 Task: Create a due date automation trigger when advanced on, on the tuesday of the week before a card is due add fields with custom field "Resume" set to a number lower than 1 and lower than 10 at 11:00 AM.
Action: Mouse moved to (1323, 100)
Screenshot: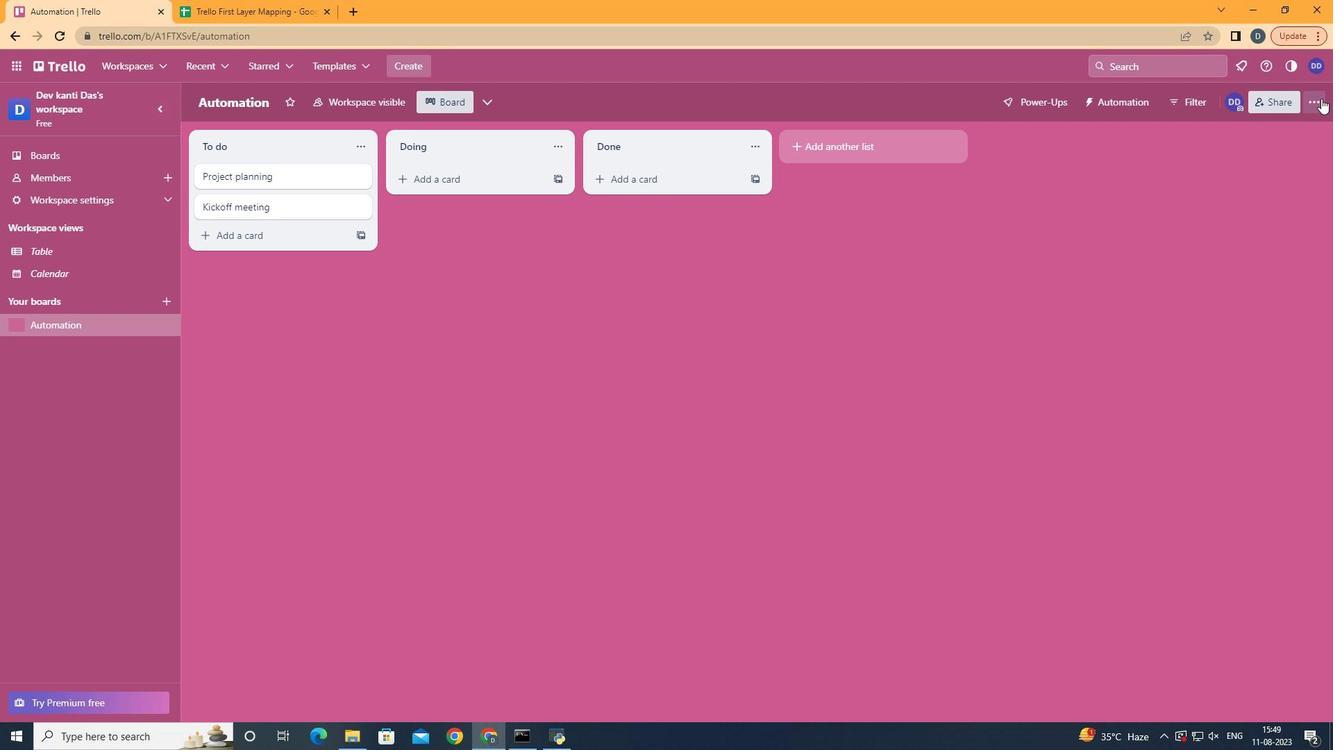 
Action: Mouse pressed left at (1323, 100)
Screenshot: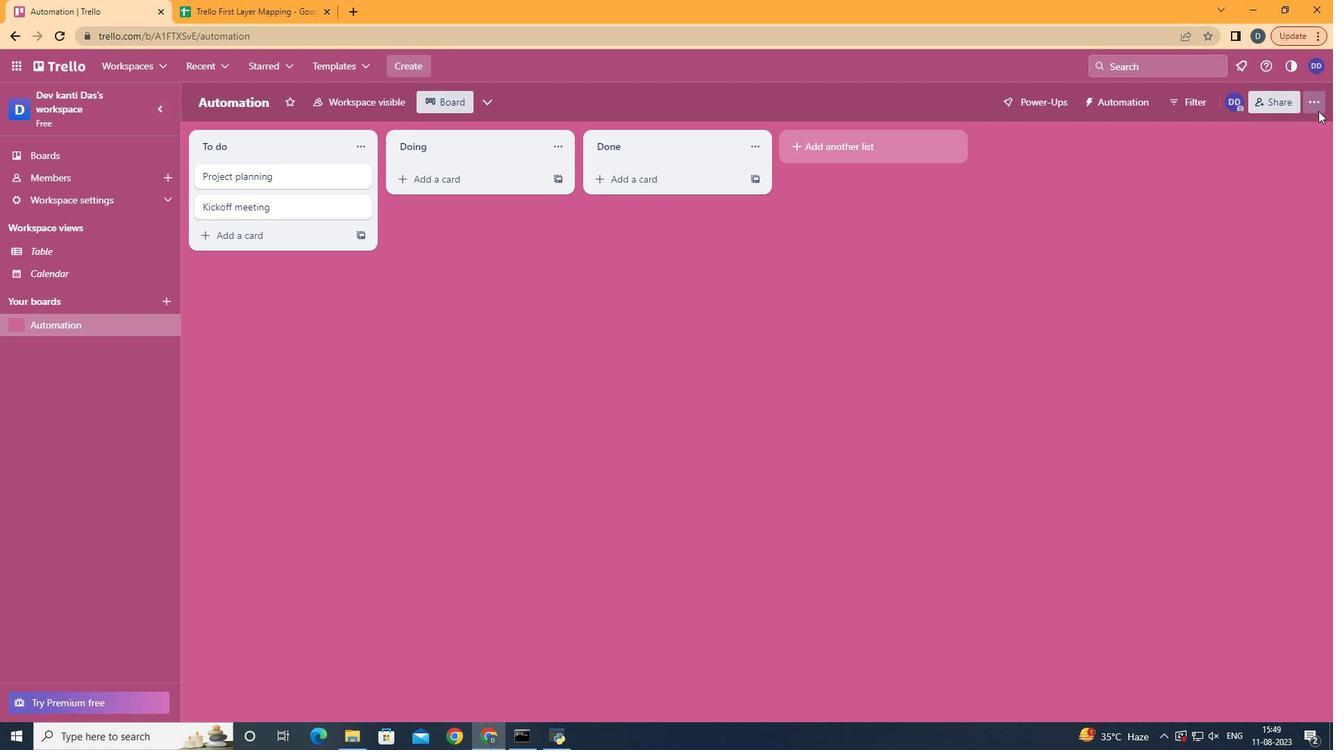 
Action: Mouse moved to (1235, 295)
Screenshot: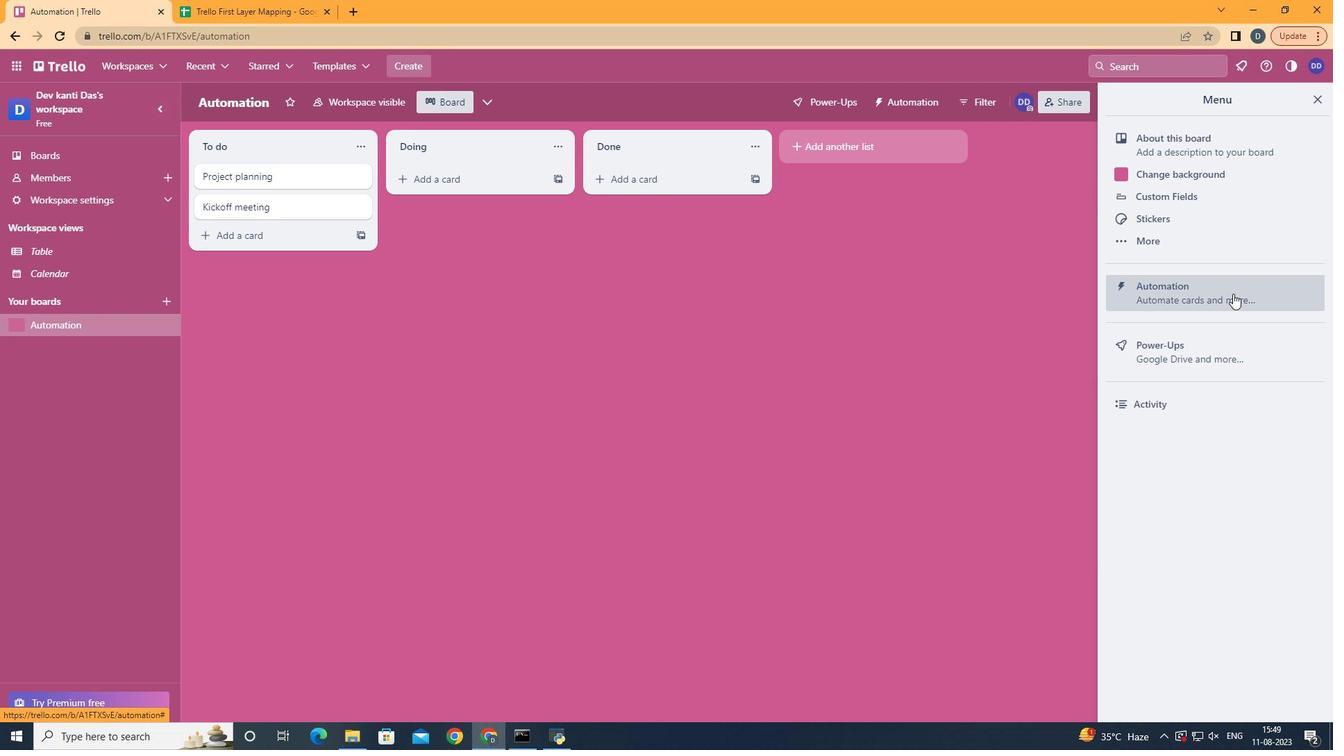 
Action: Mouse pressed left at (1235, 295)
Screenshot: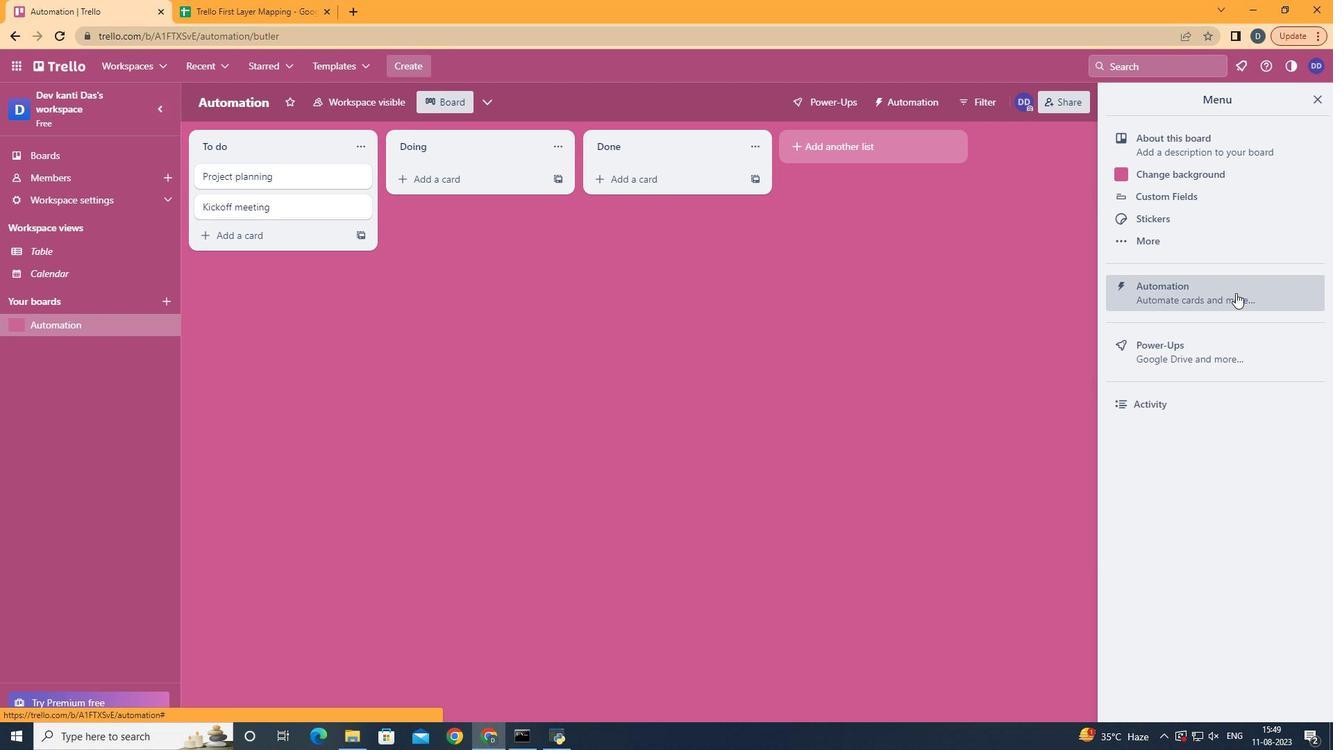 
Action: Mouse moved to (259, 293)
Screenshot: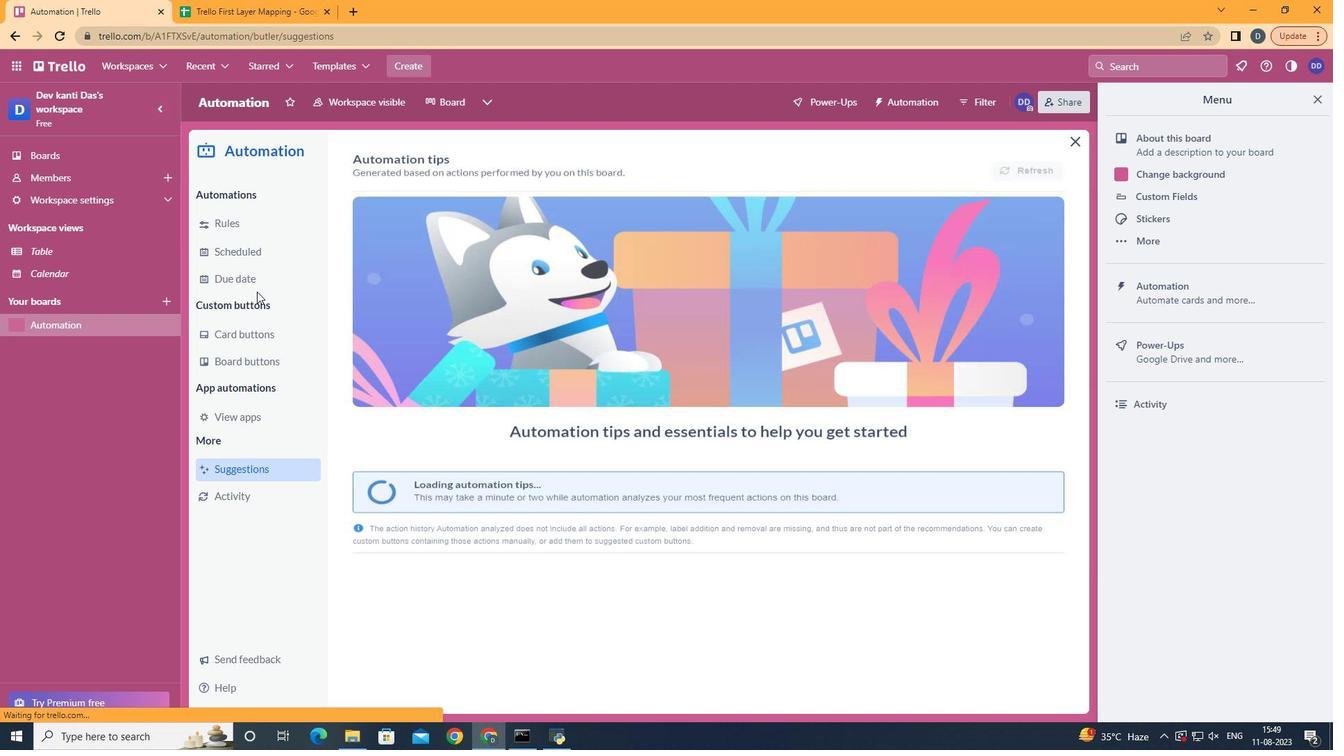 
Action: Mouse pressed left at (259, 293)
Screenshot: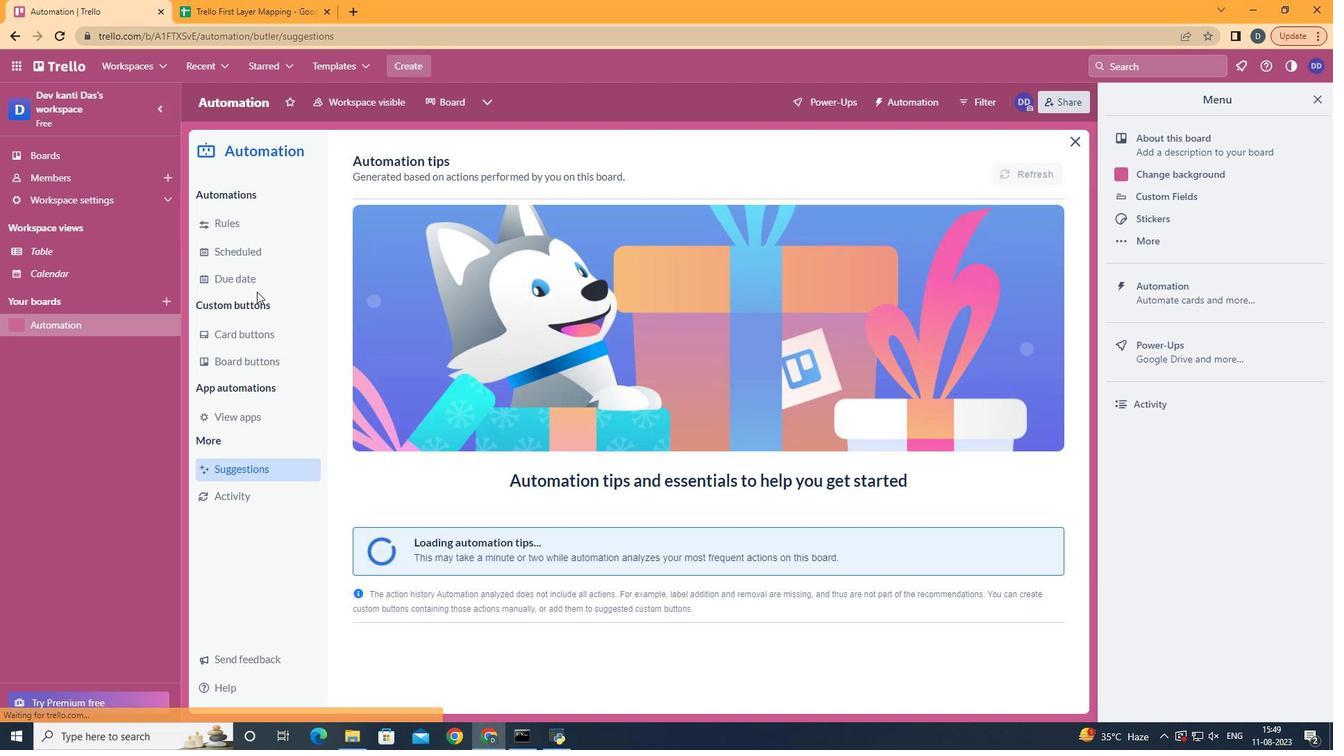 
Action: Mouse moved to (258, 289)
Screenshot: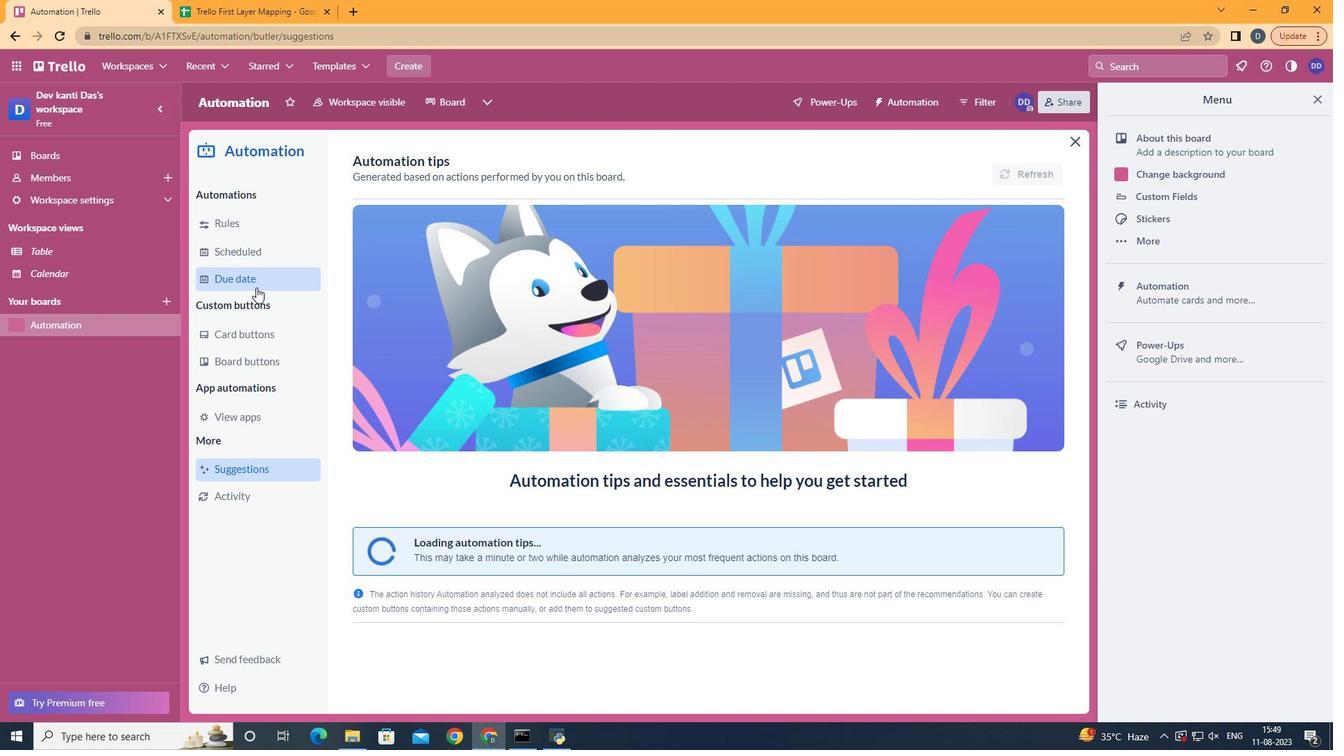 
Action: Mouse pressed left at (258, 289)
Screenshot: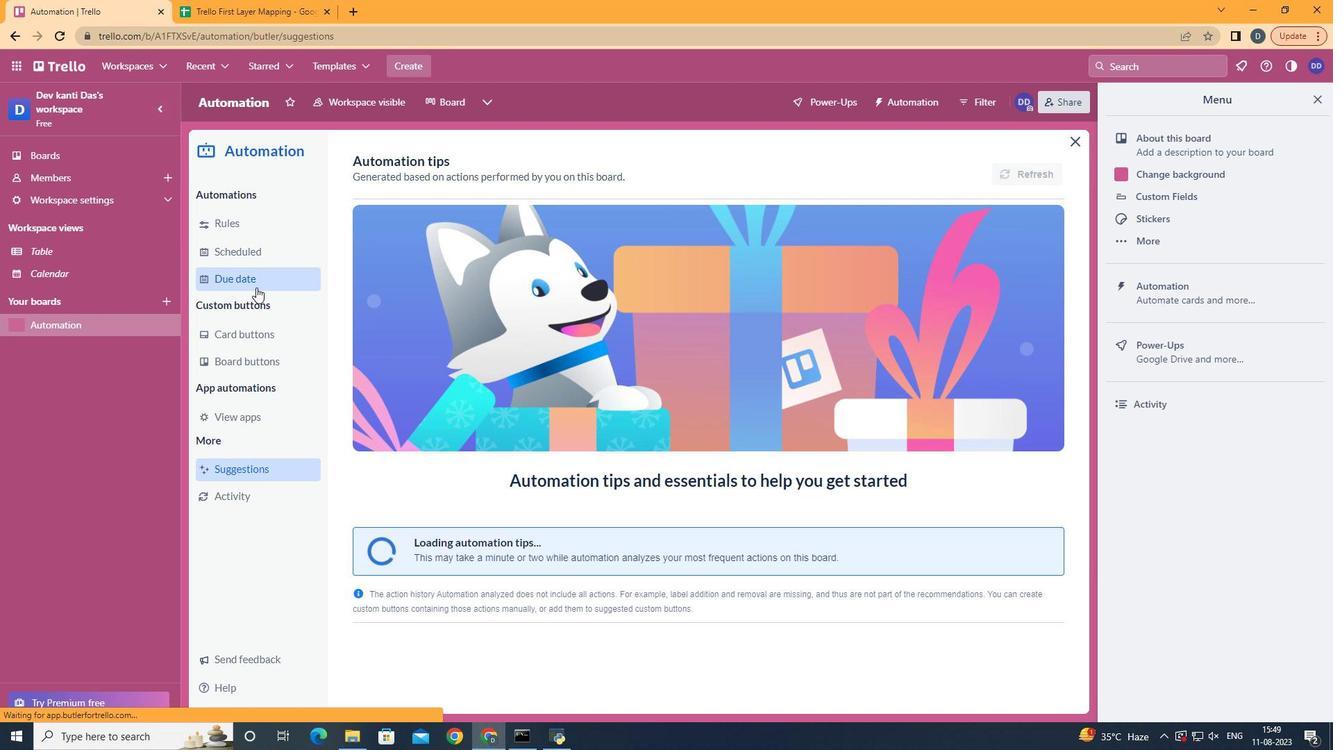 
Action: Mouse moved to (978, 165)
Screenshot: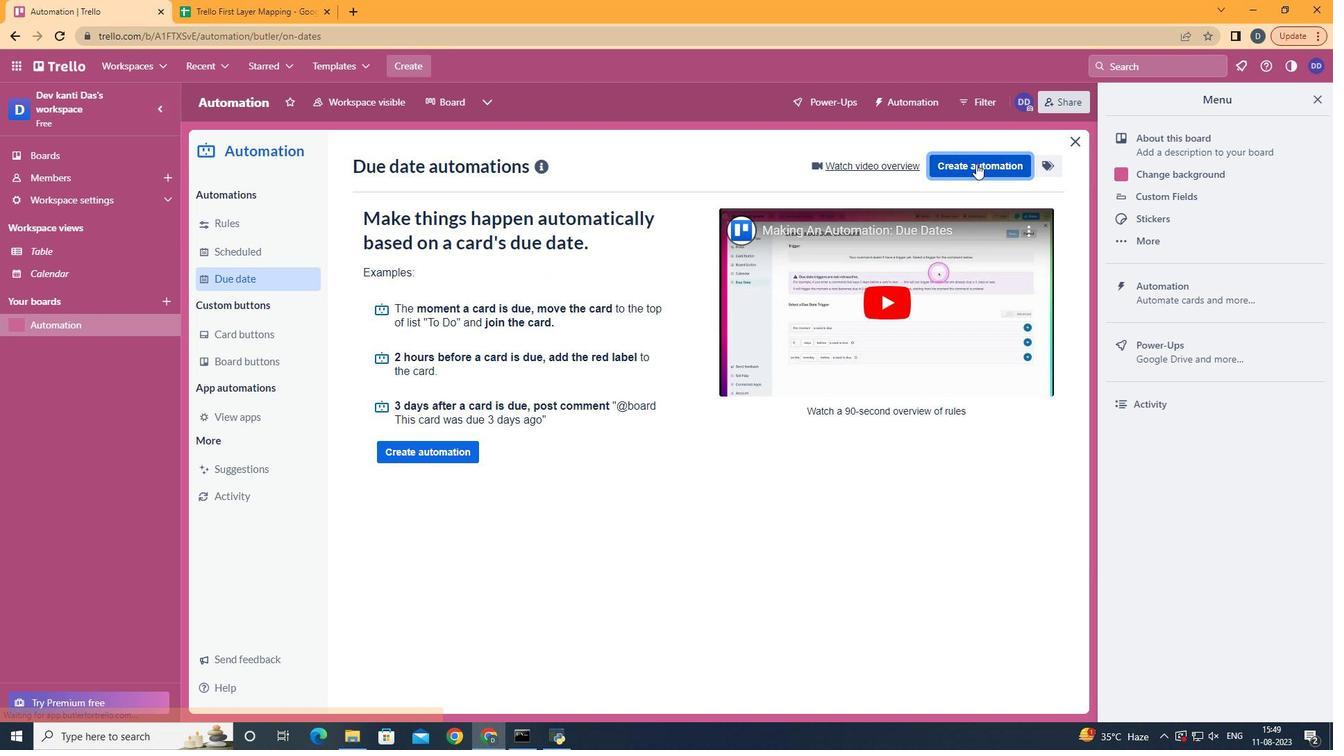 
Action: Mouse pressed left at (978, 165)
Screenshot: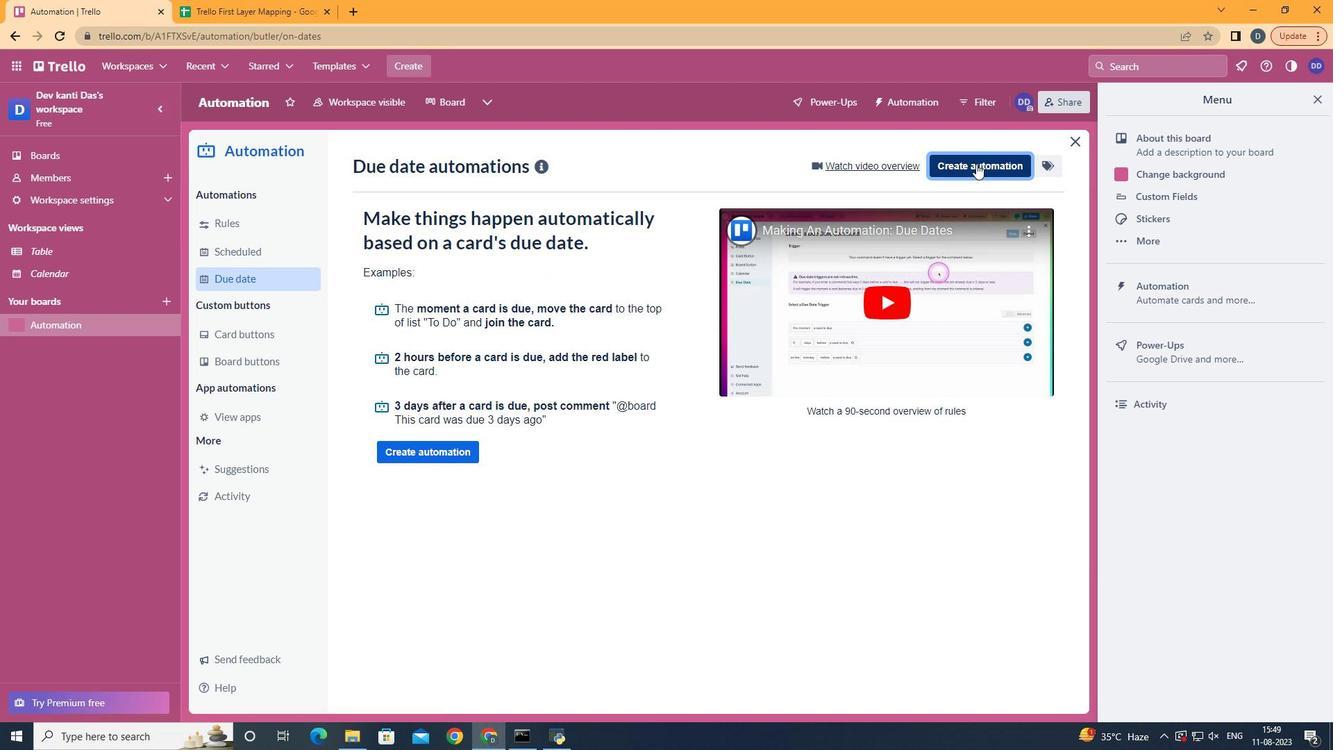 
Action: Mouse moved to (706, 295)
Screenshot: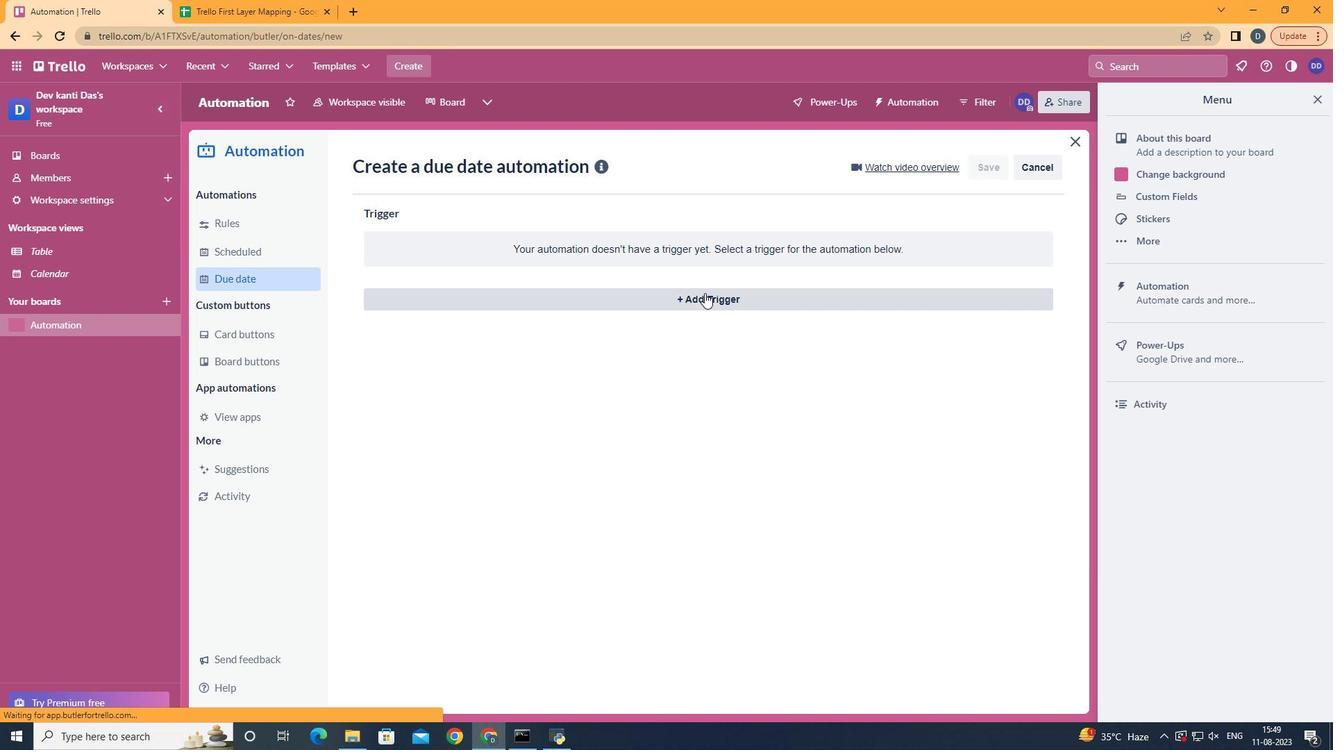 
Action: Mouse pressed left at (706, 295)
Screenshot: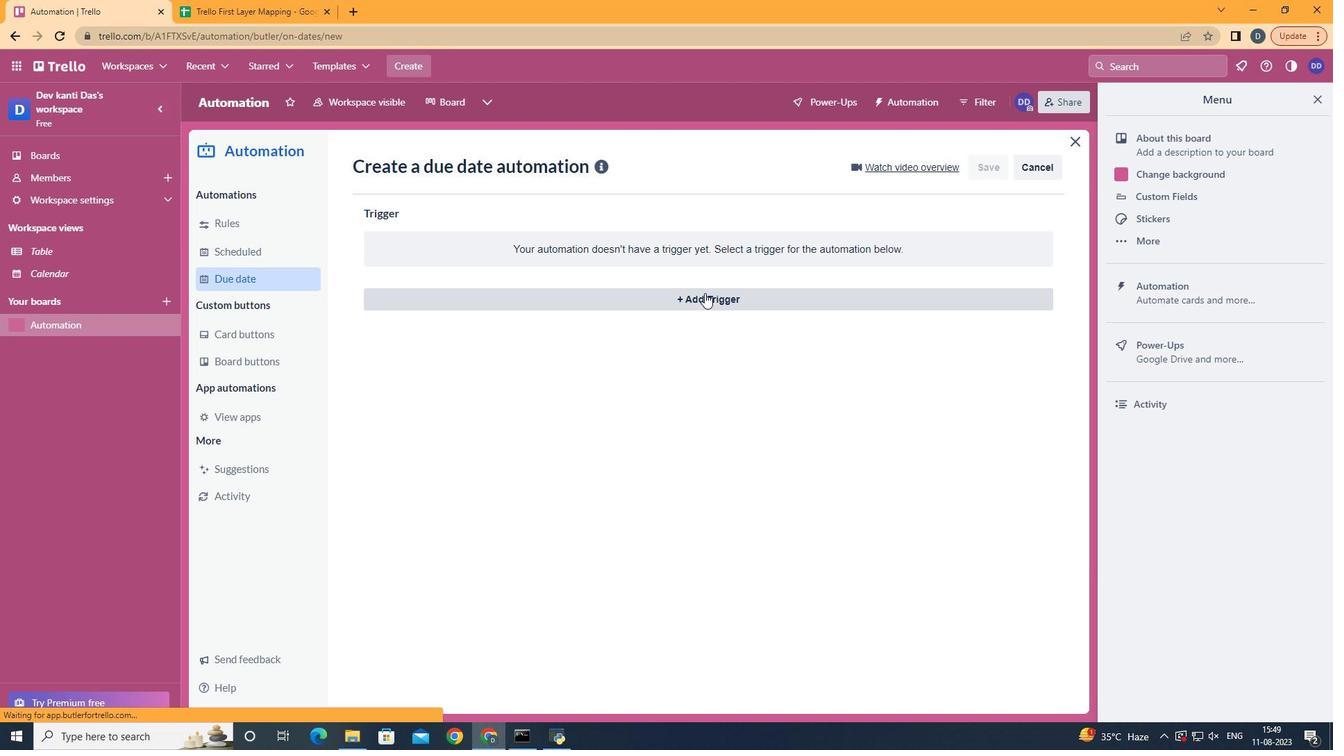 
Action: Mouse moved to (473, 389)
Screenshot: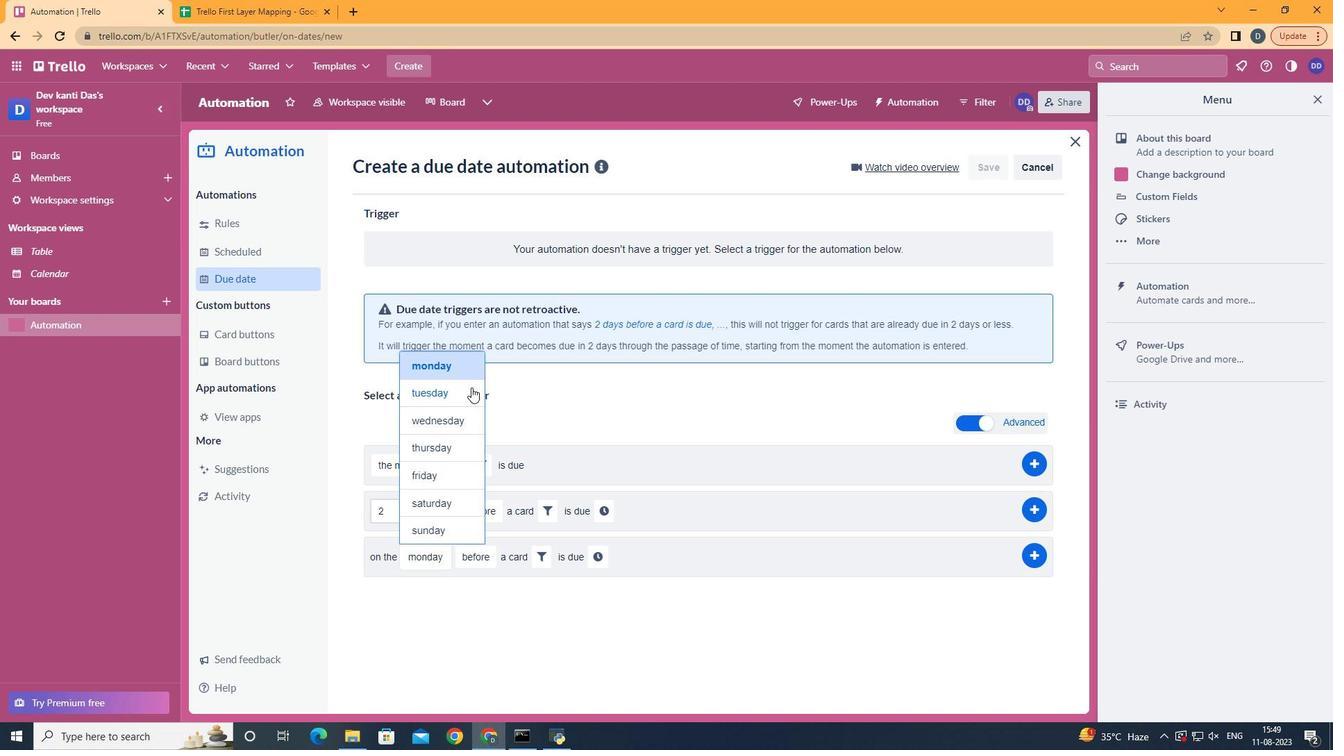 
Action: Mouse pressed left at (473, 389)
Screenshot: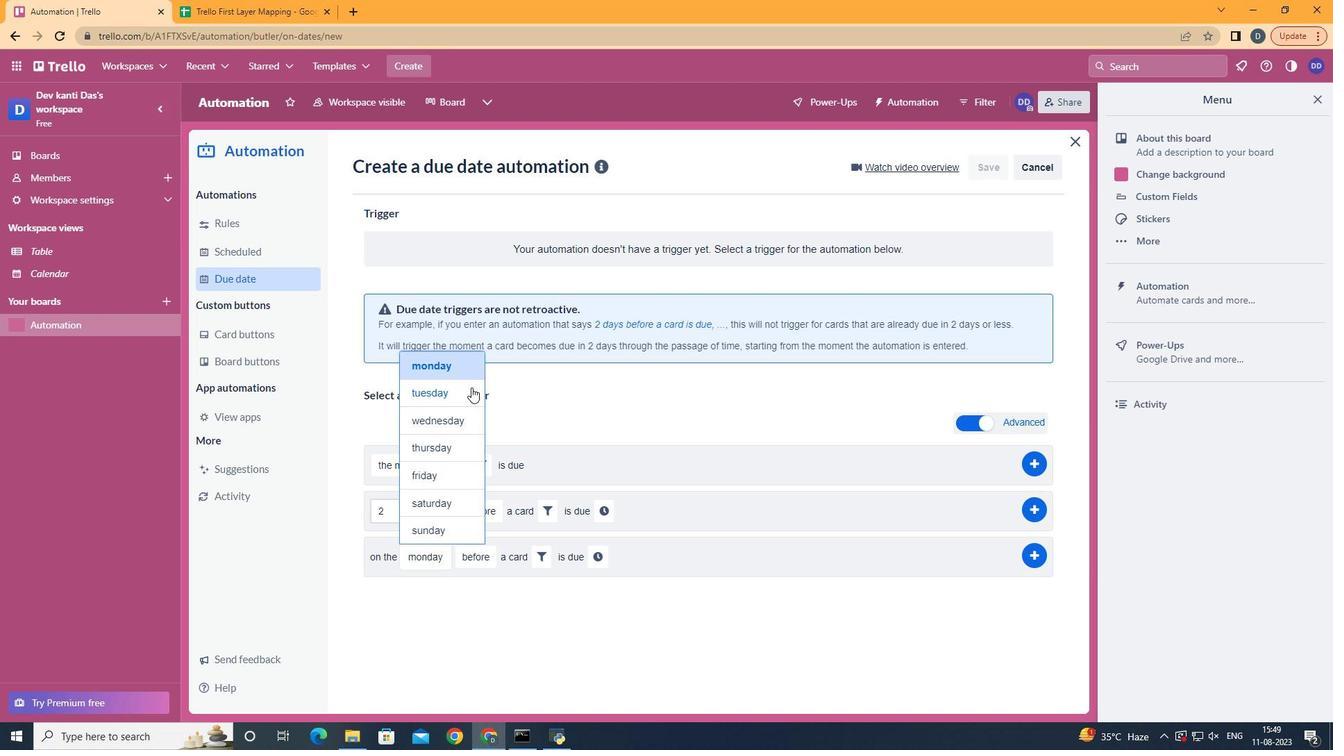 
Action: Mouse moved to (509, 666)
Screenshot: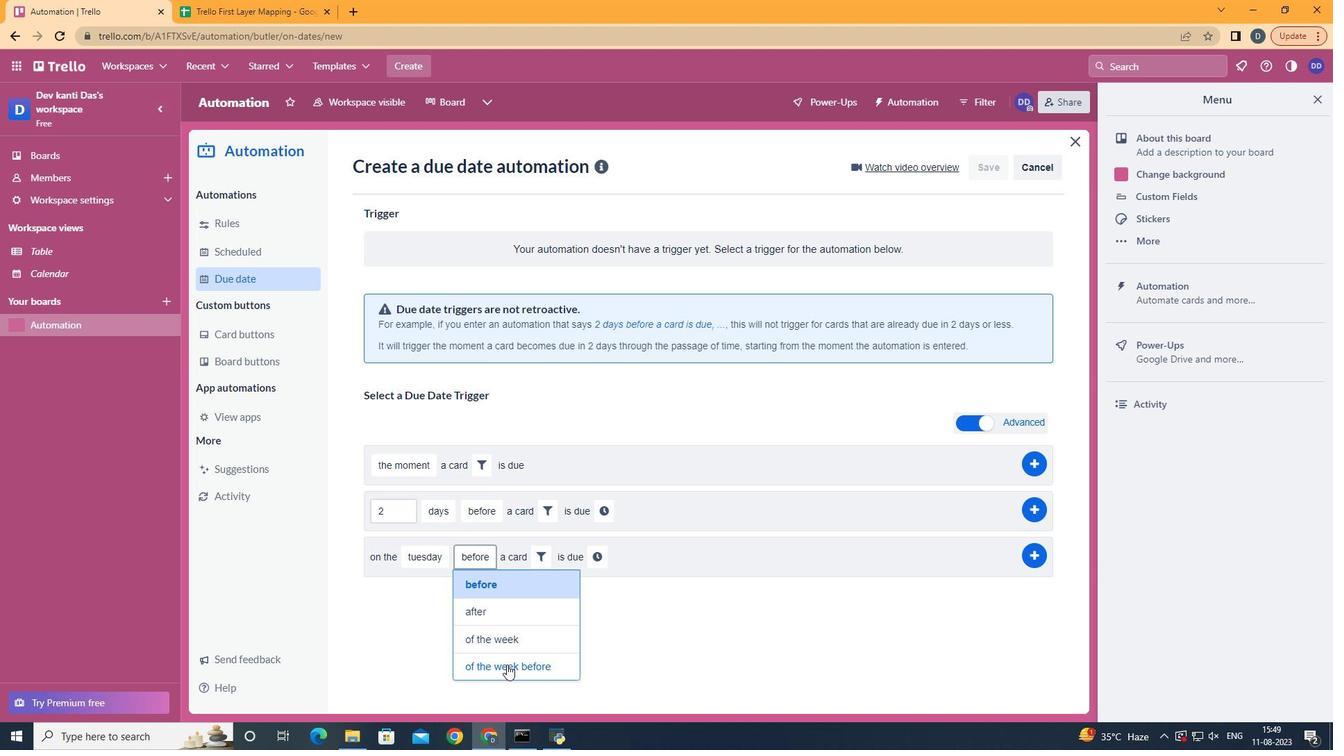 
Action: Mouse pressed left at (509, 666)
Screenshot: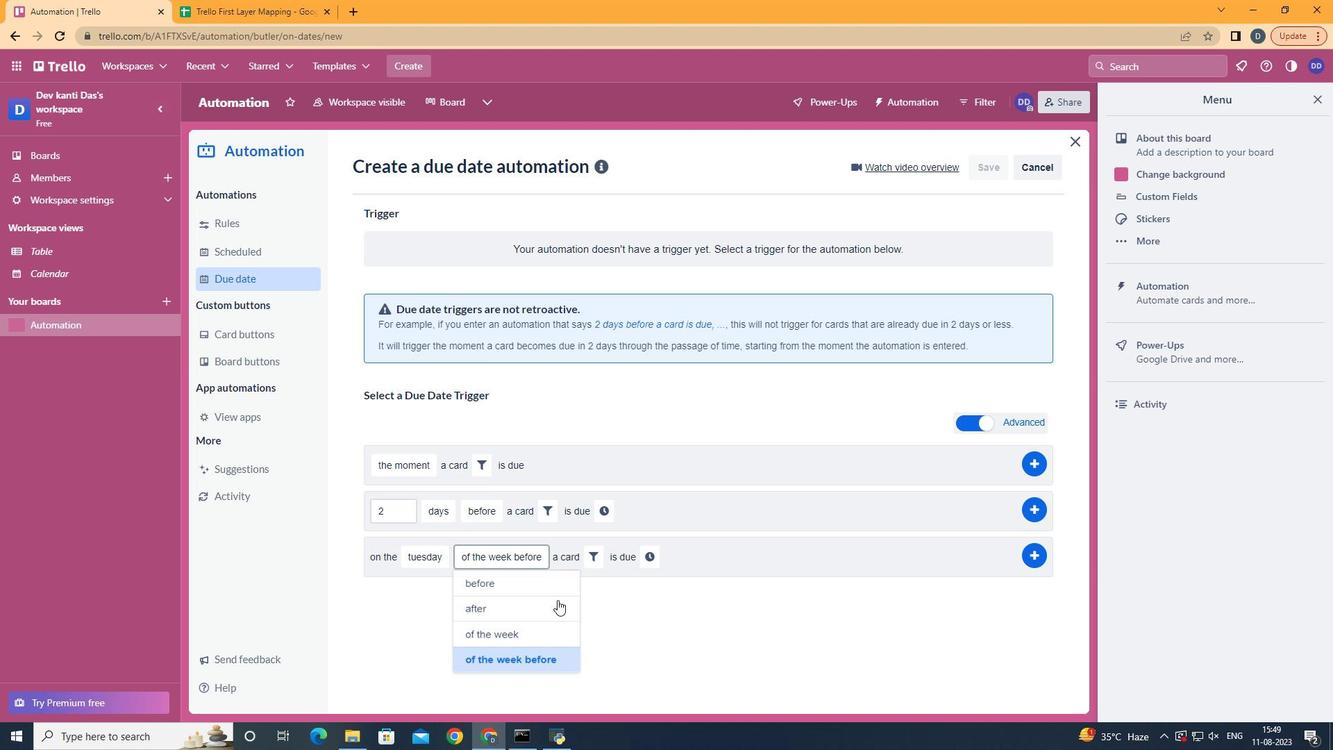 
Action: Mouse moved to (595, 556)
Screenshot: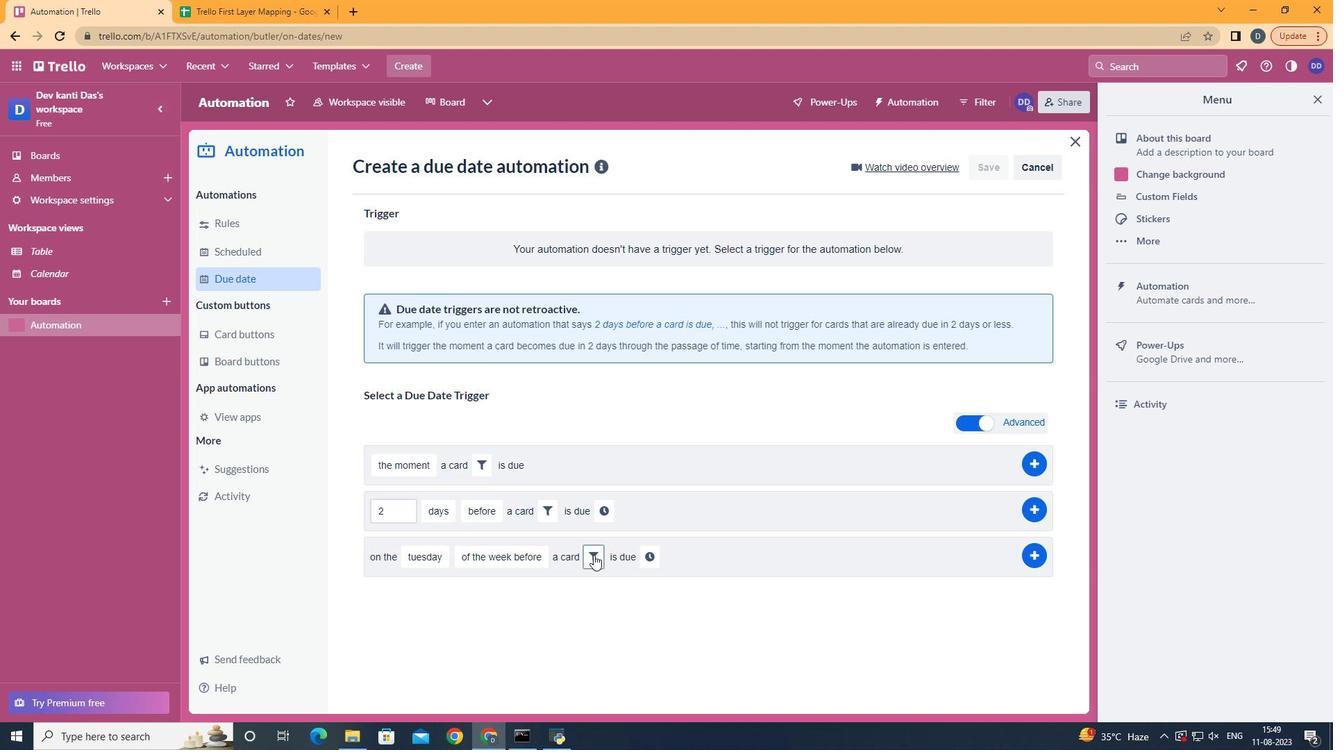 
Action: Mouse pressed left at (595, 556)
Screenshot: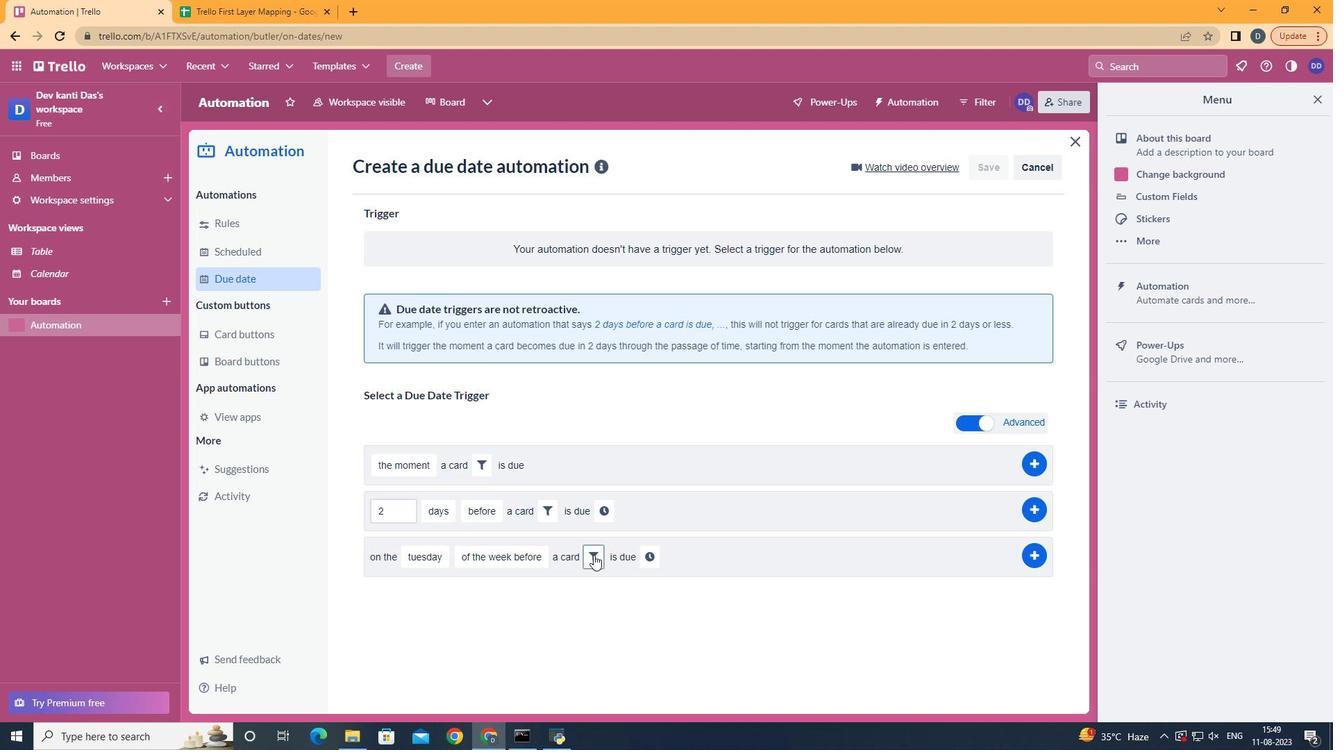 
Action: Mouse moved to (822, 613)
Screenshot: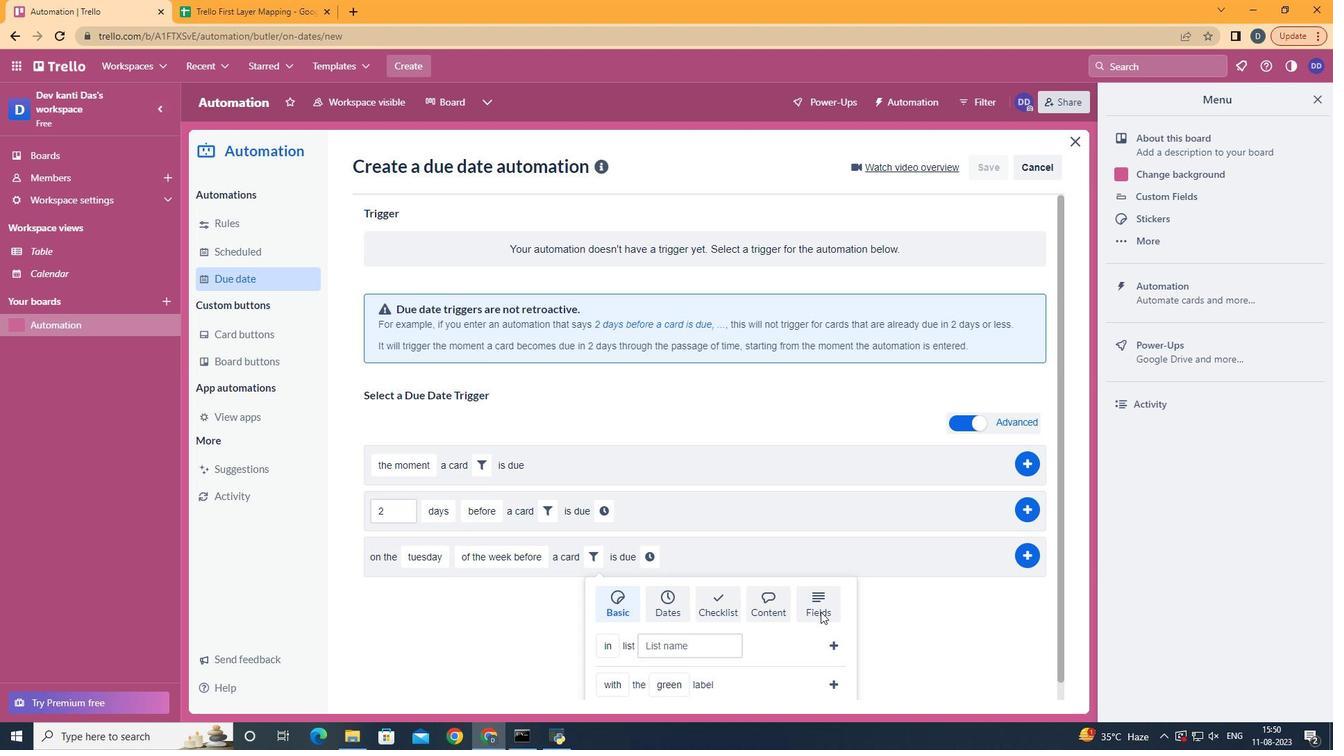 
Action: Mouse pressed left at (822, 613)
Screenshot: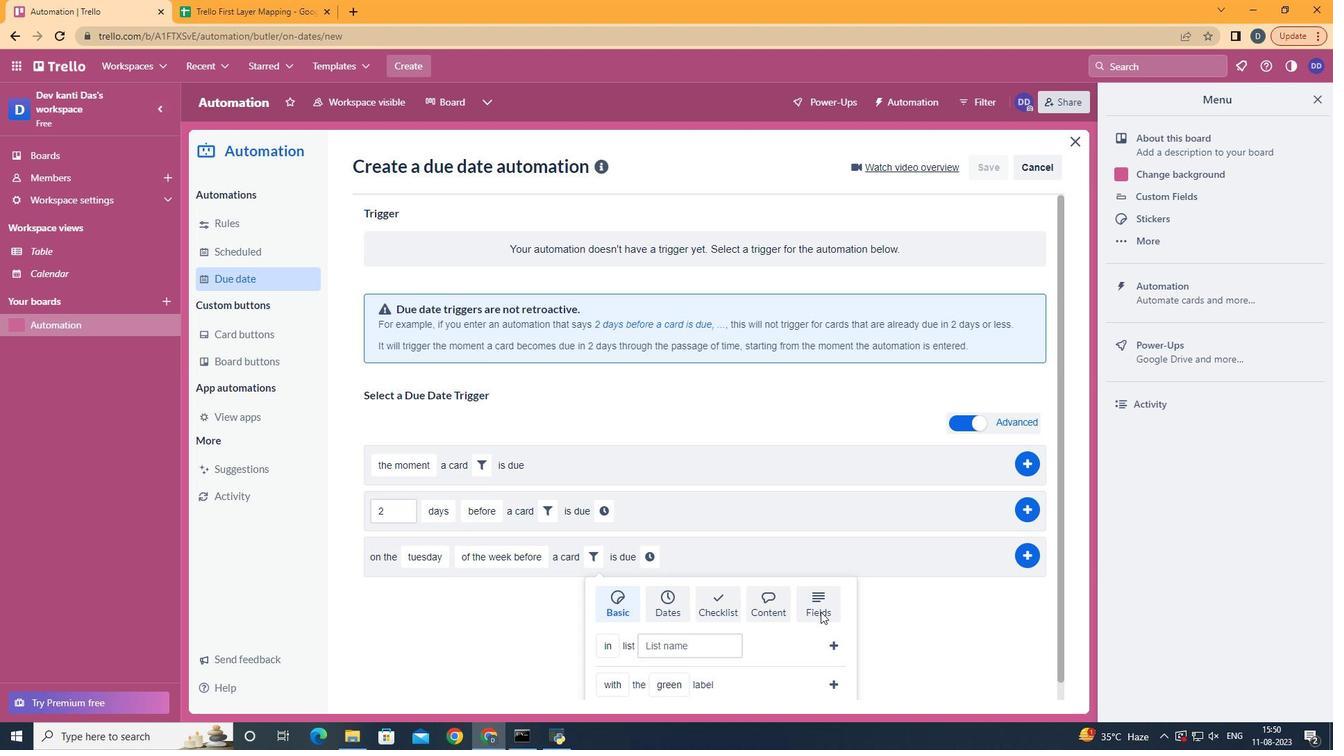 
Action: Mouse scrolled (822, 613) with delta (0, 0)
Screenshot: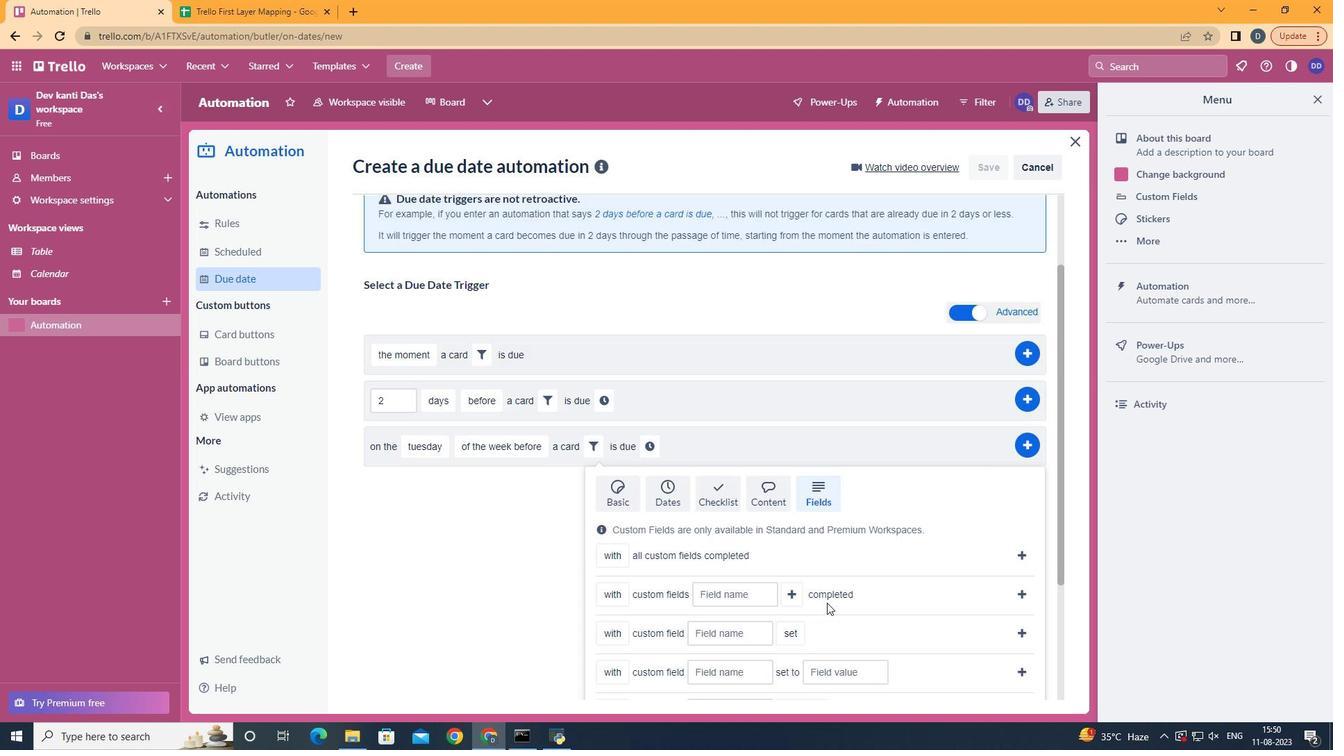 
Action: Mouse scrolled (822, 613) with delta (0, 0)
Screenshot: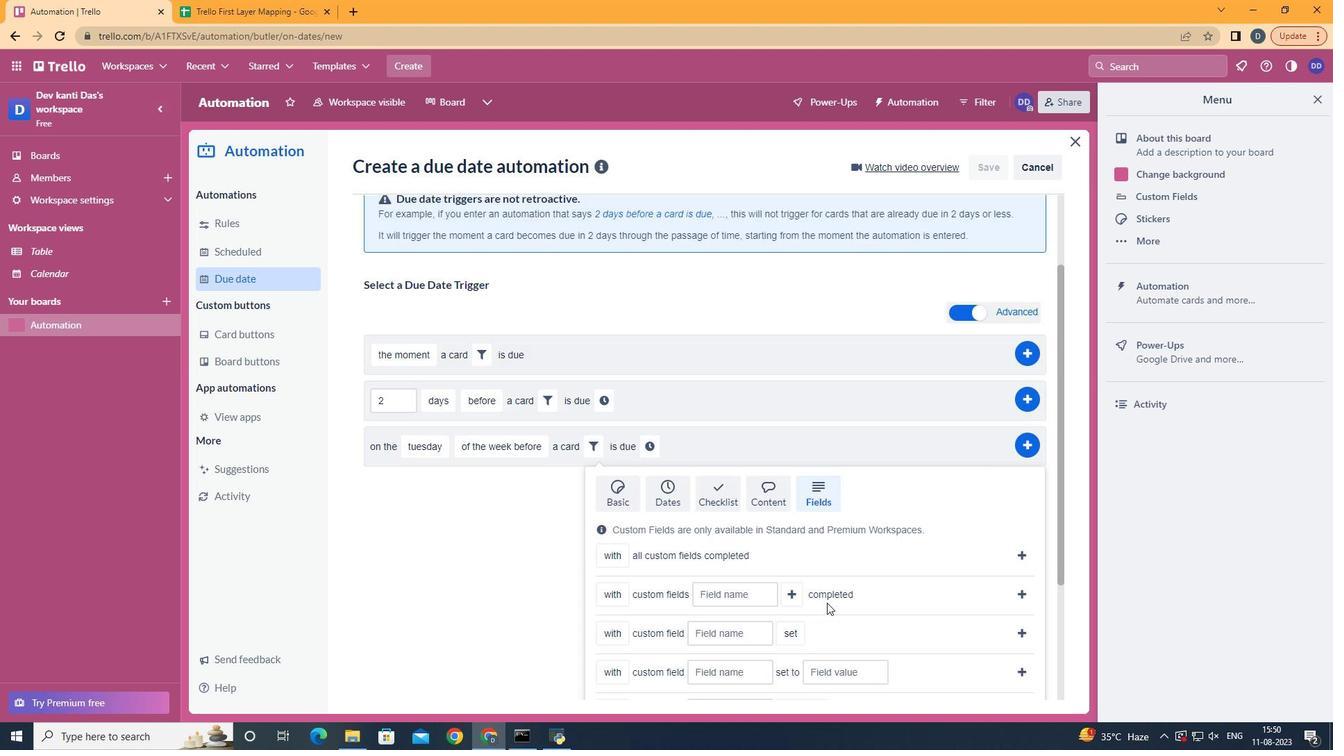 
Action: Mouse moved to (823, 614)
Screenshot: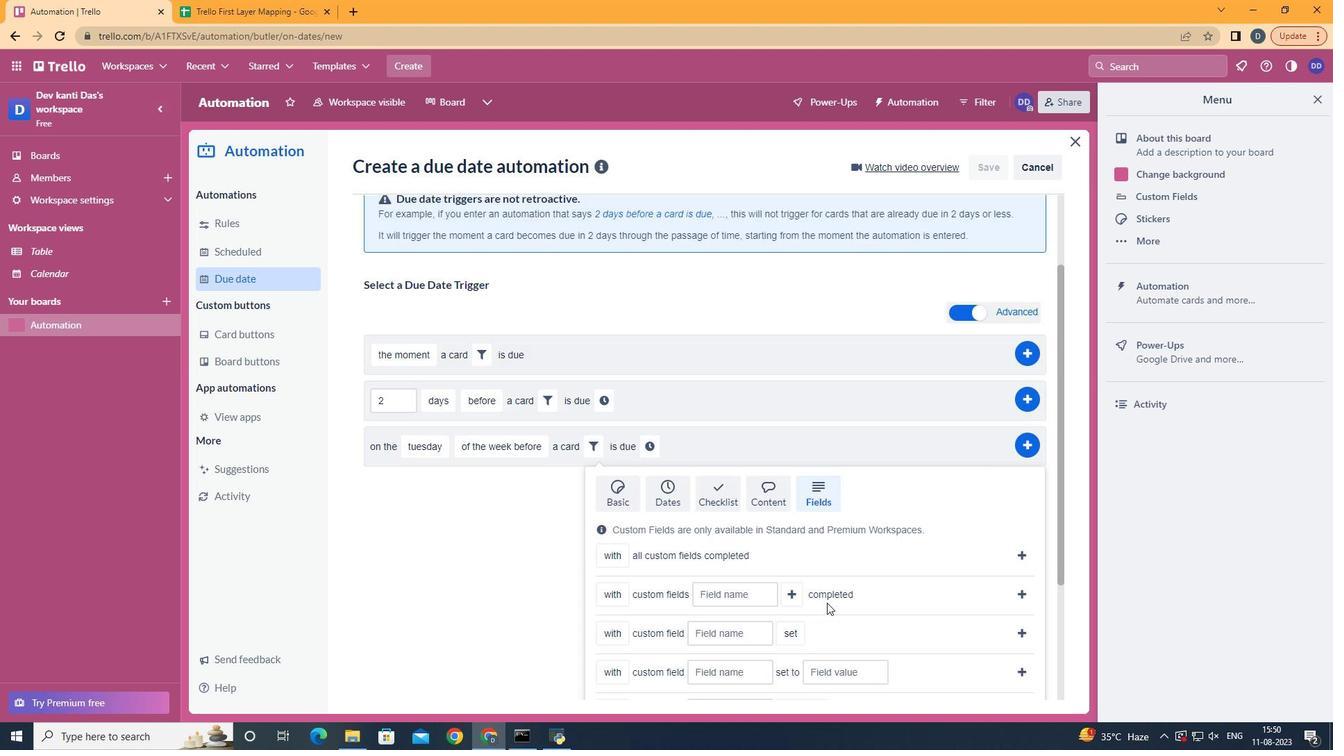 
Action: Mouse scrolled (823, 613) with delta (0, 0)
Screenshot: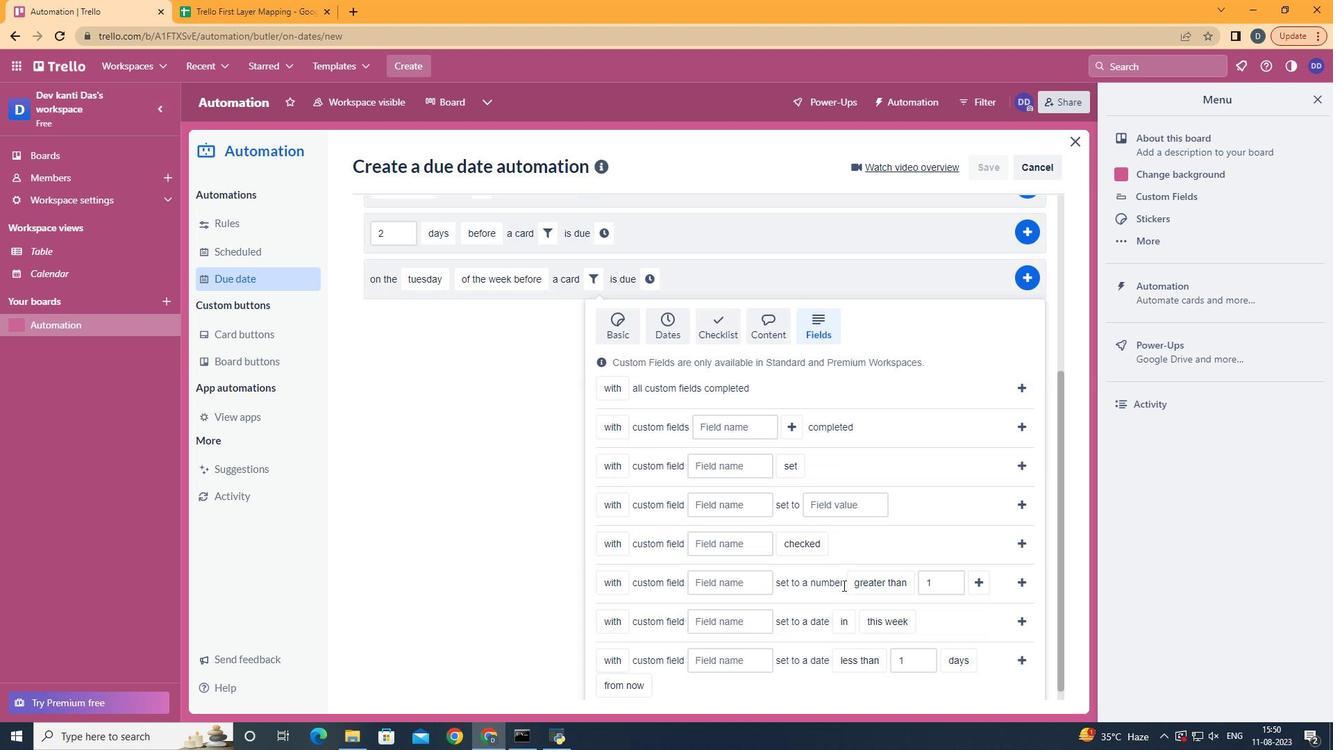 
Action: Mouse scrolled (823, 613) with delta (0, 0)
Screenshot: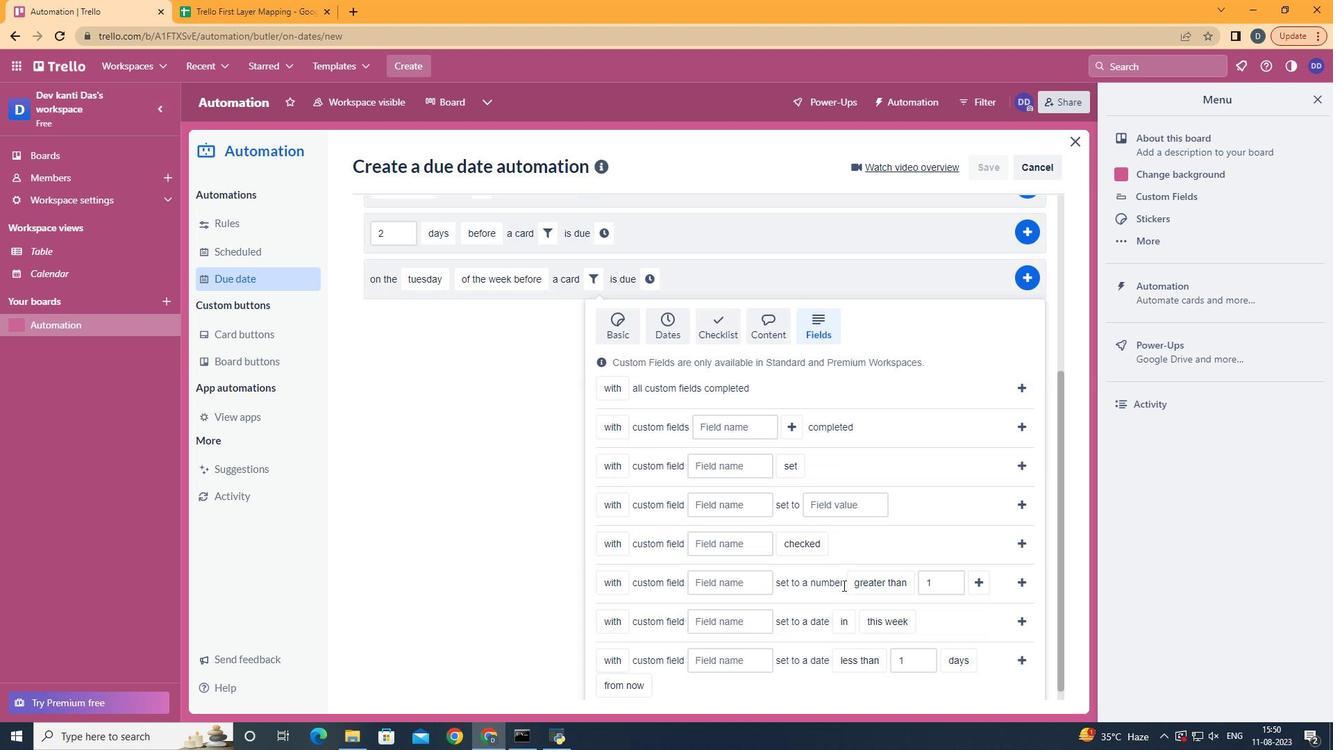 
Action: Mouse moved to (720, 584)
Screenshot: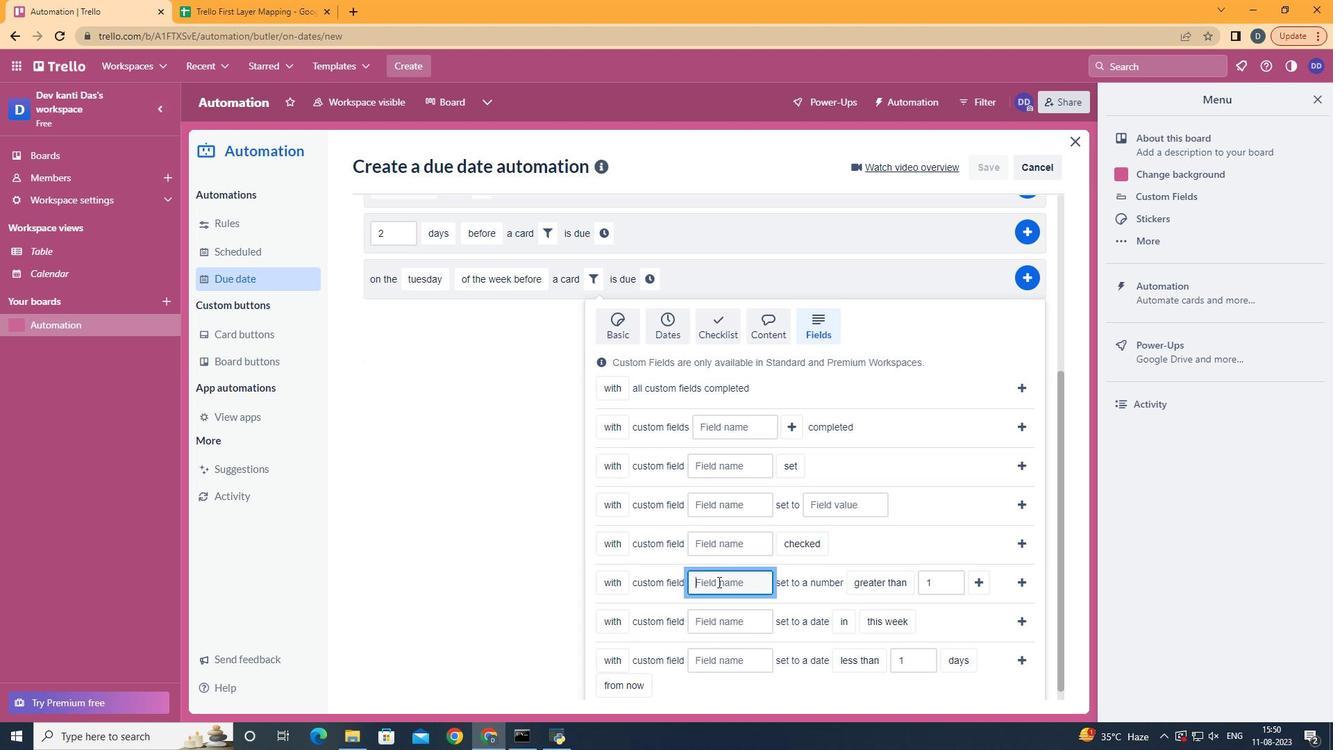
Action: Mouse pressed left at (720, 584)
Screenshot: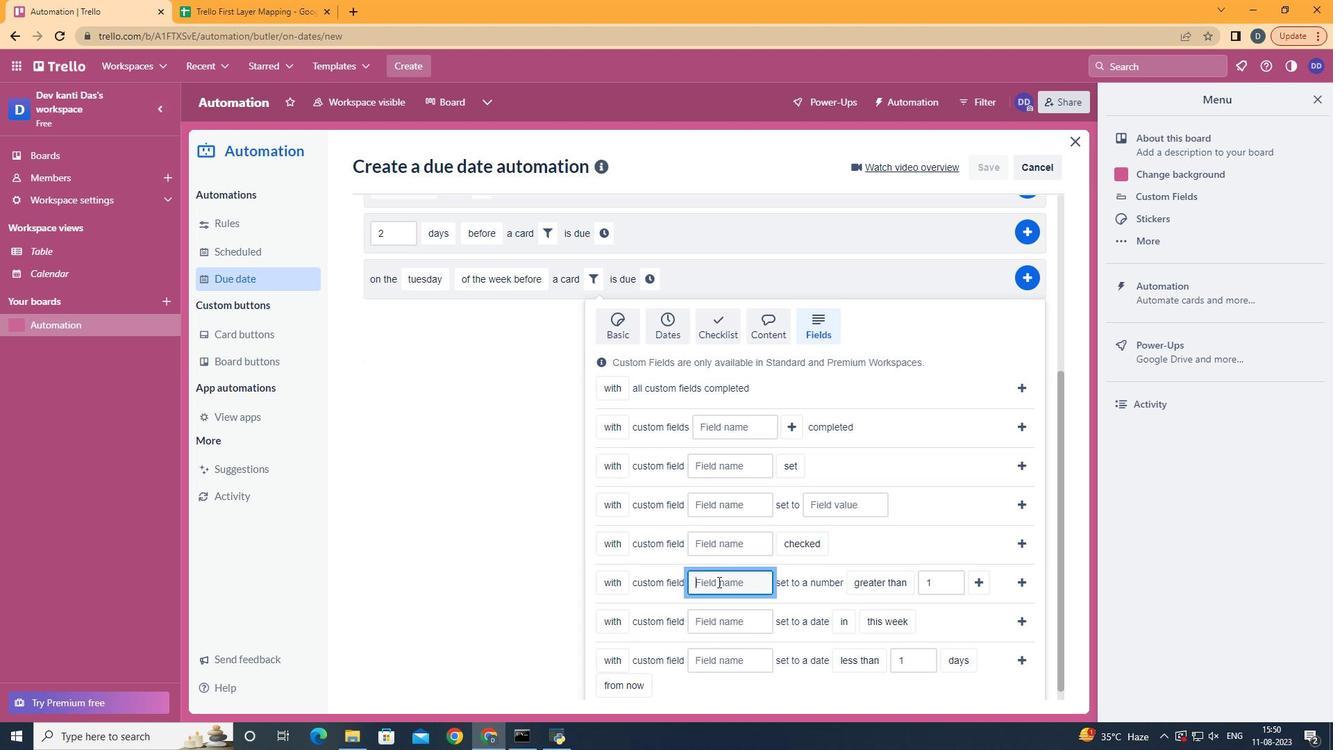 
Action: Key pressed <Key.shift>Resume
Screenshot: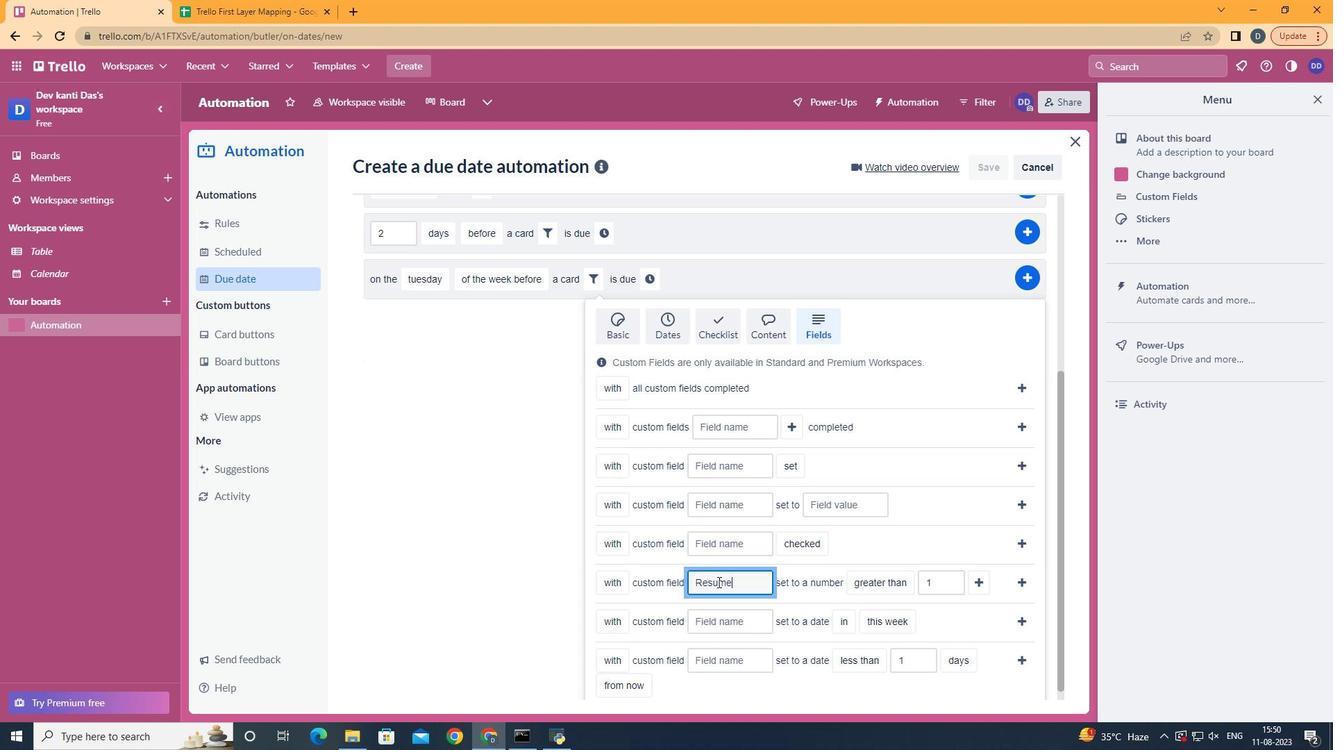 
Action: Mouse moved to (903, 664)
Screenshot: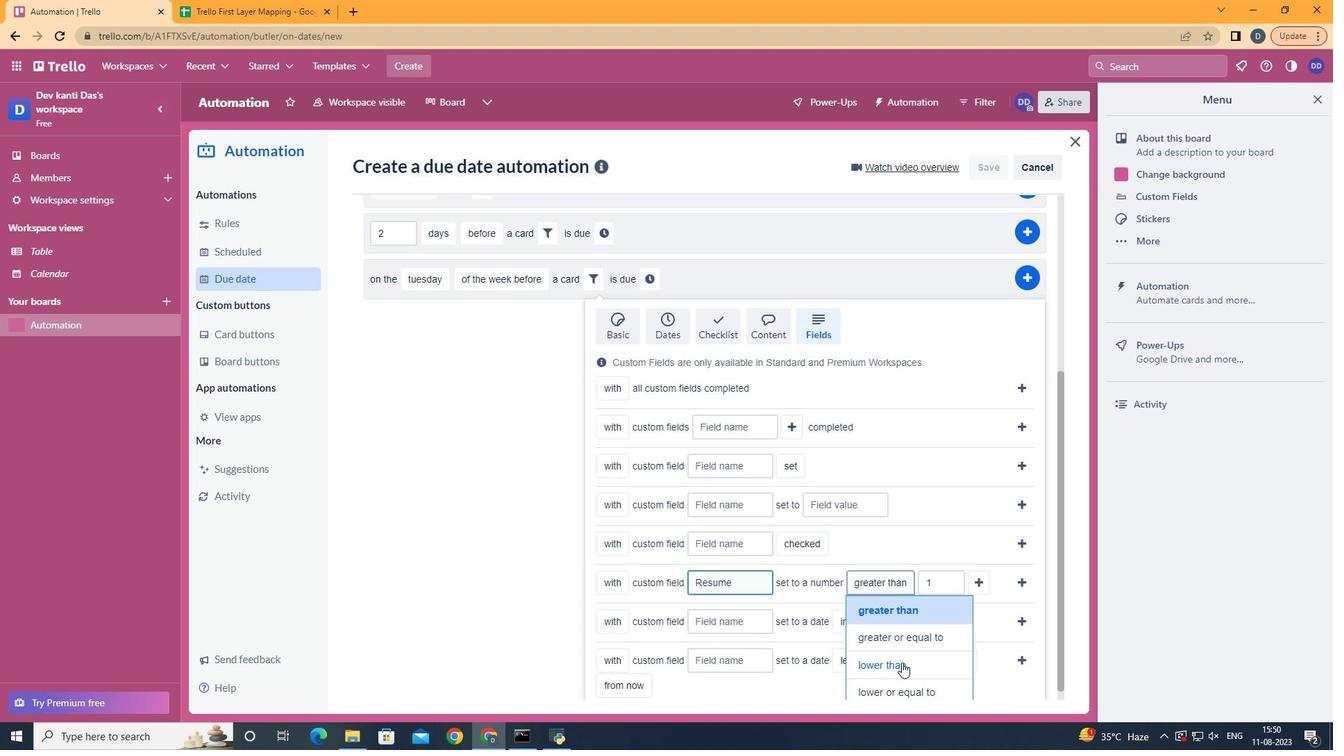 
Action: Mouse pressed left at (903, 664)
Screenshot: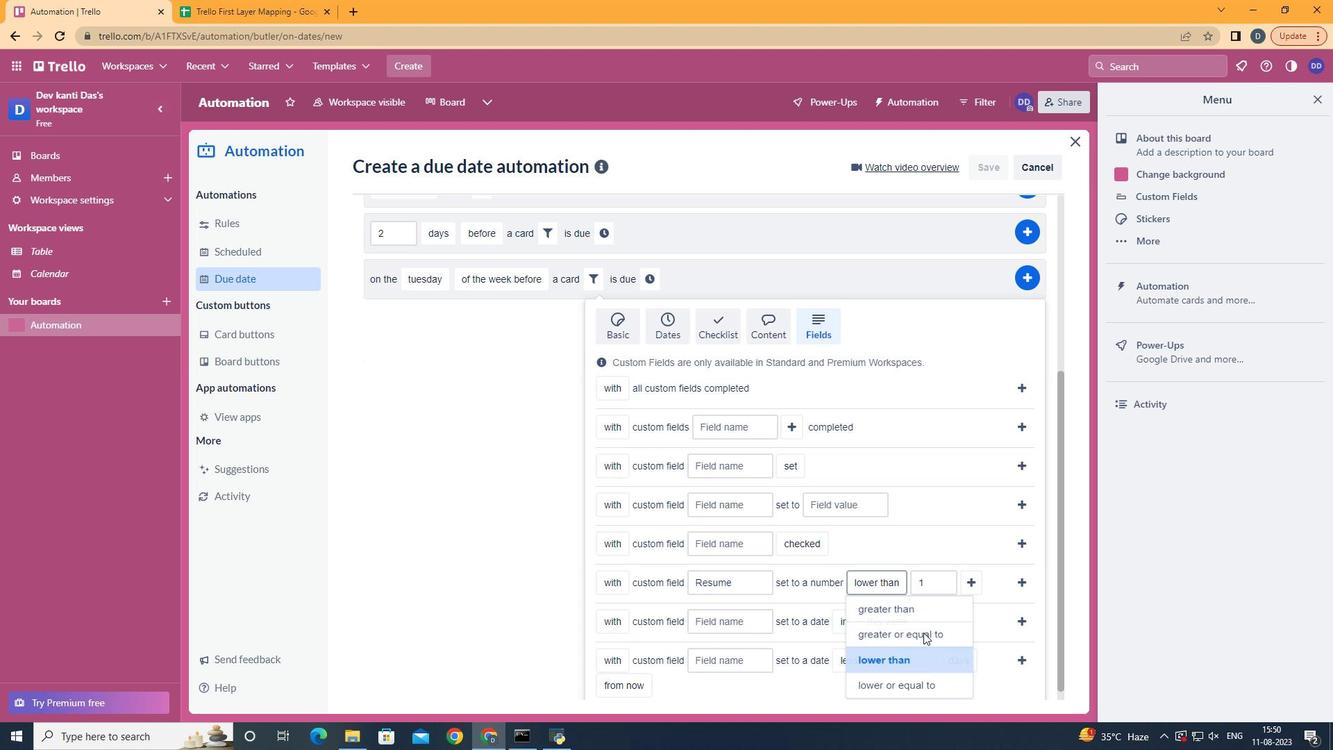 
Action: Mouse moved to (971, 581)
Screenshot: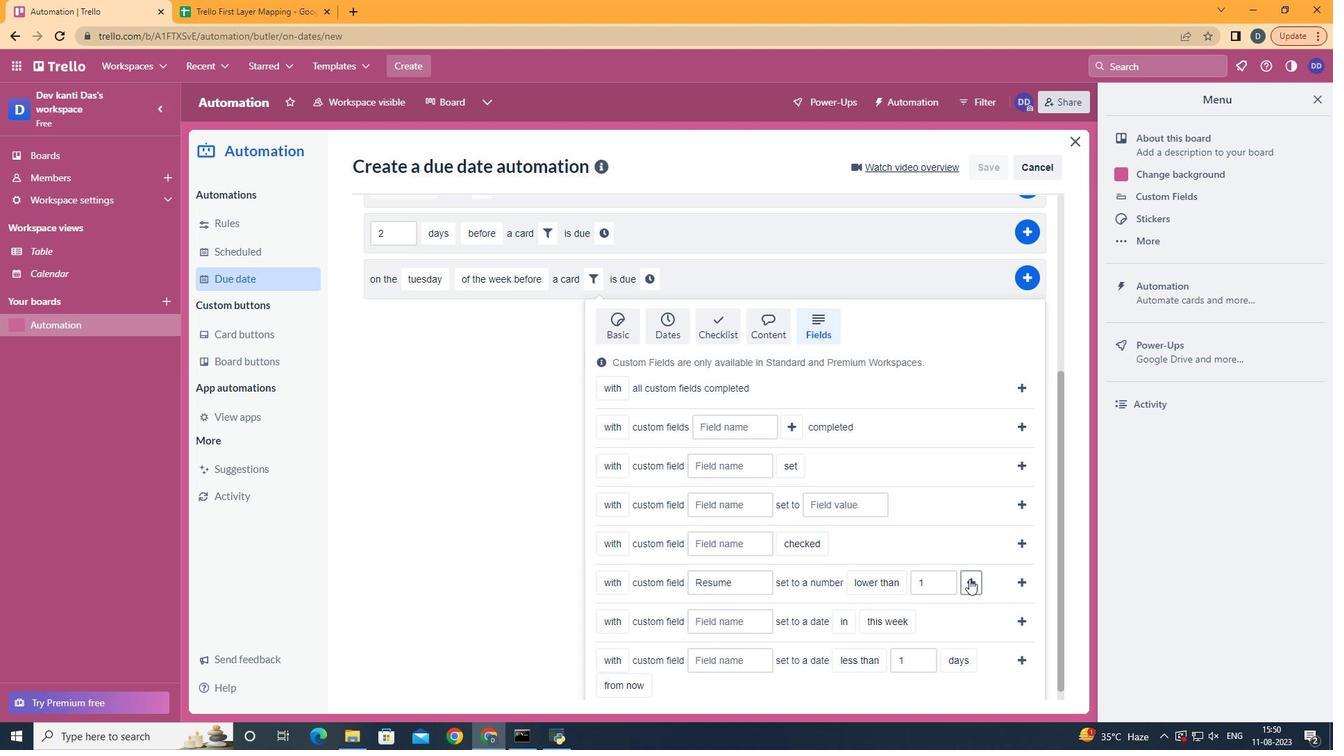 
Action: Mouse pressed left at (971, 581)
Screenshot: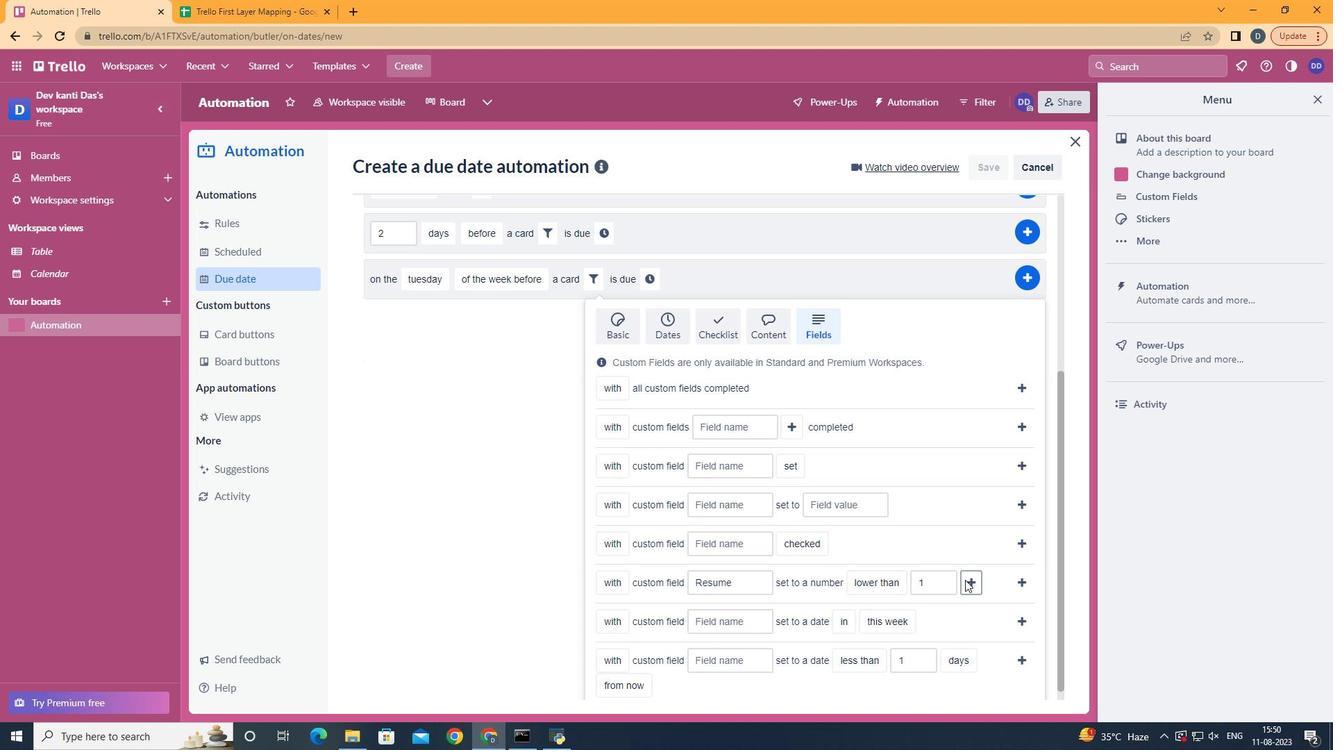 
Action: Mouse moved to (1028, 585)
Screenshot: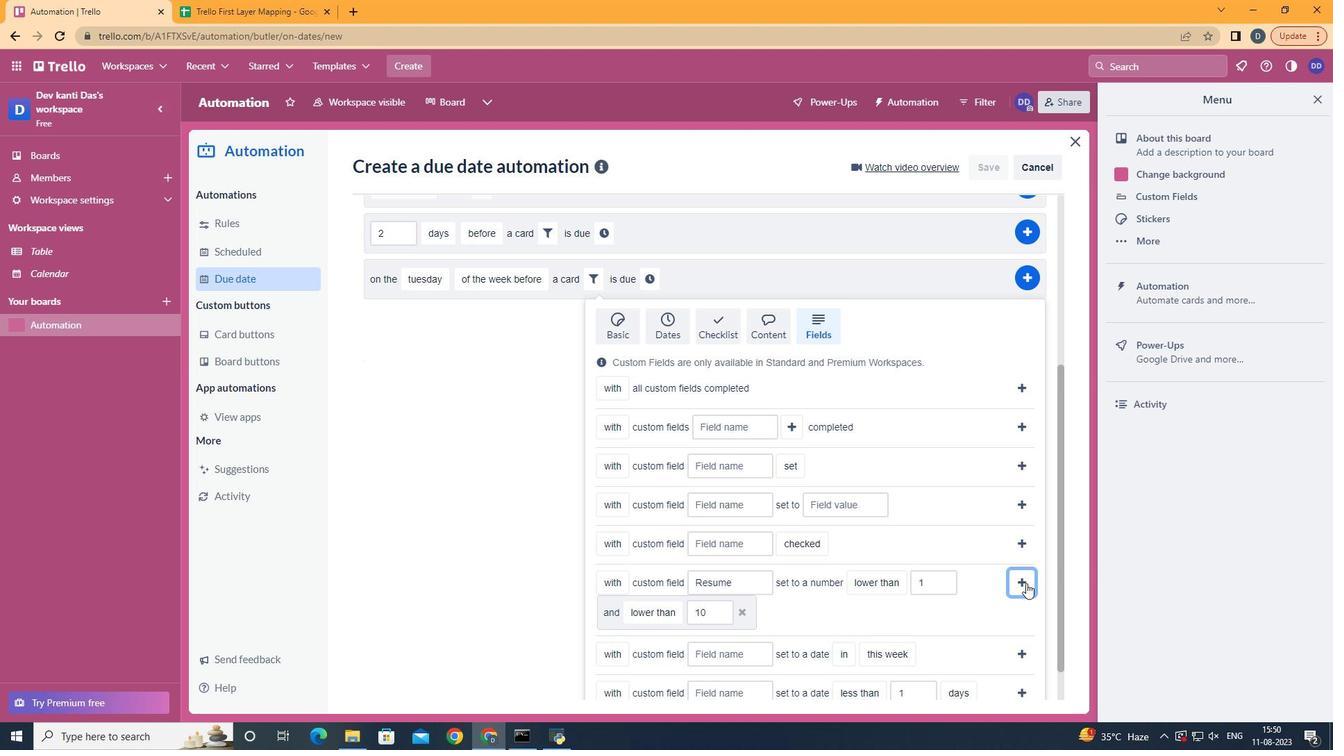
Action: Mouse pressed left at (1028, 585)
Screenshot: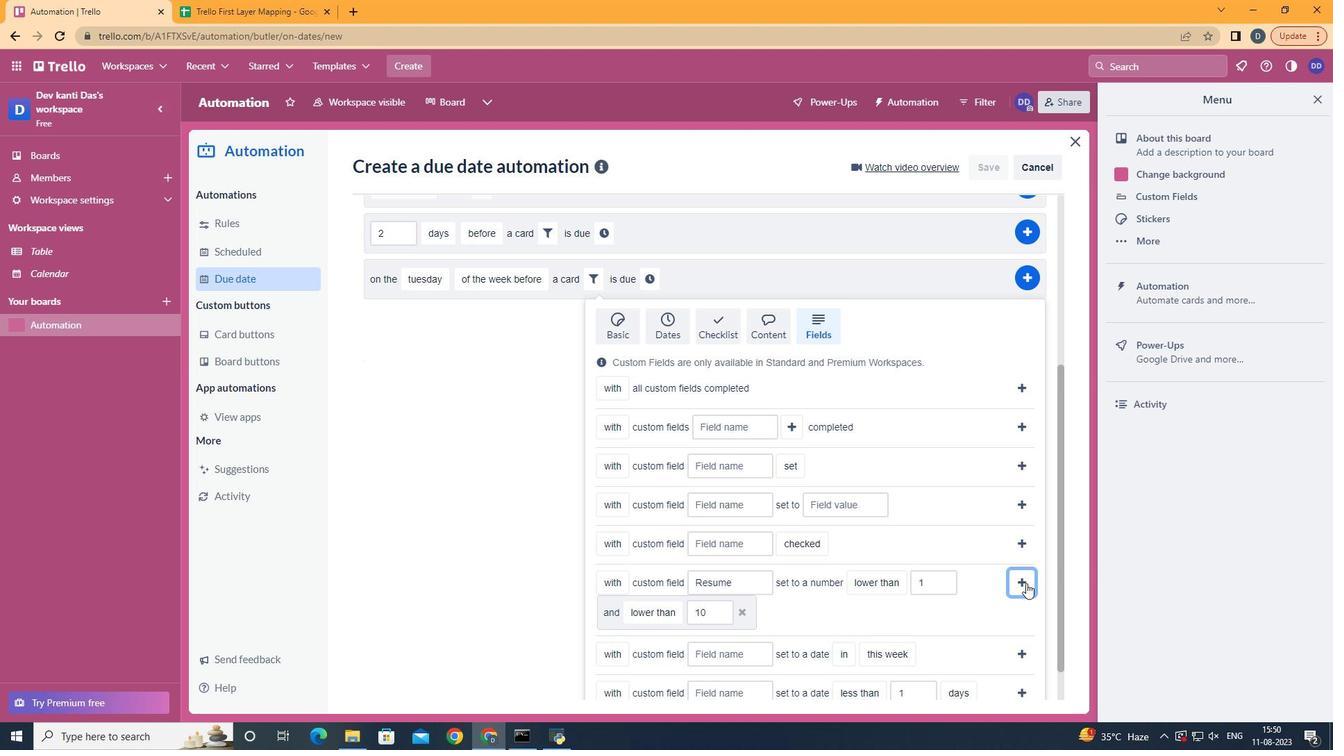 
Action: Mouse moved to (384, 588)
Screenshot: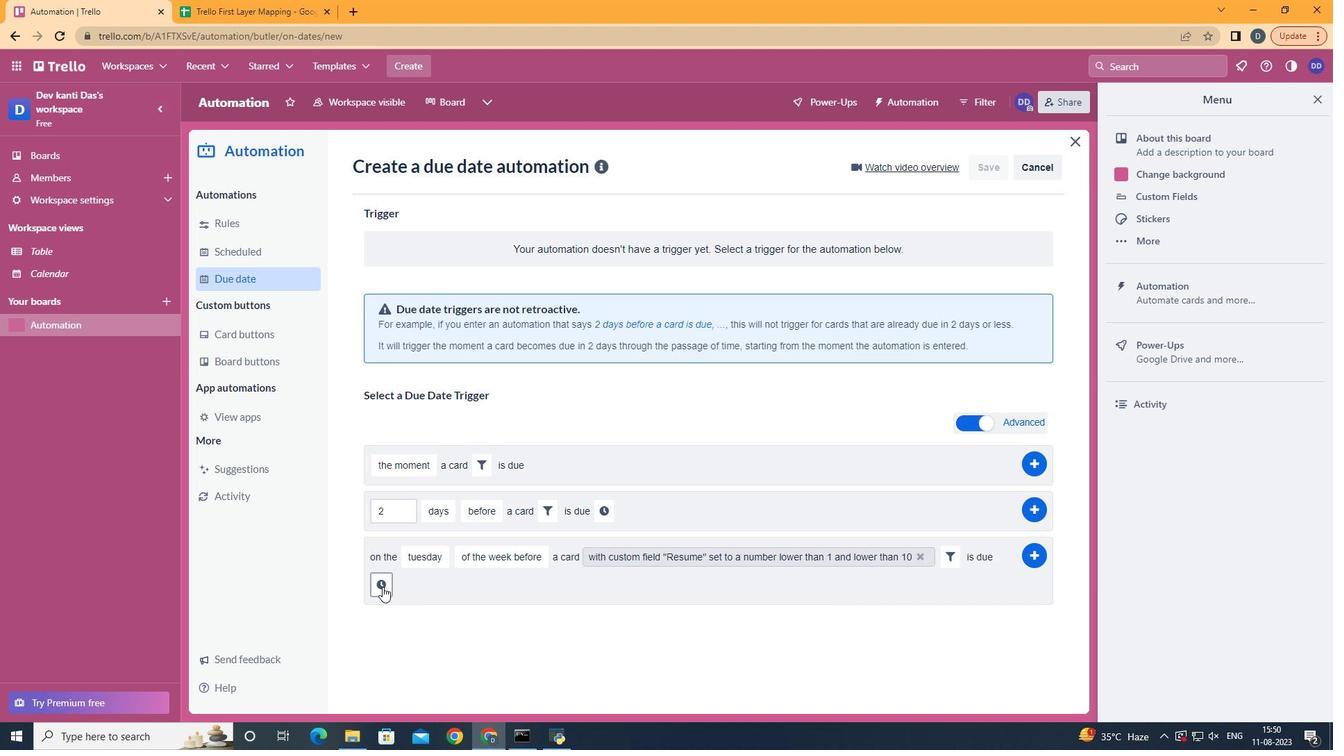 
Action: Mouse pressed left at (384, 588)
Screenshot: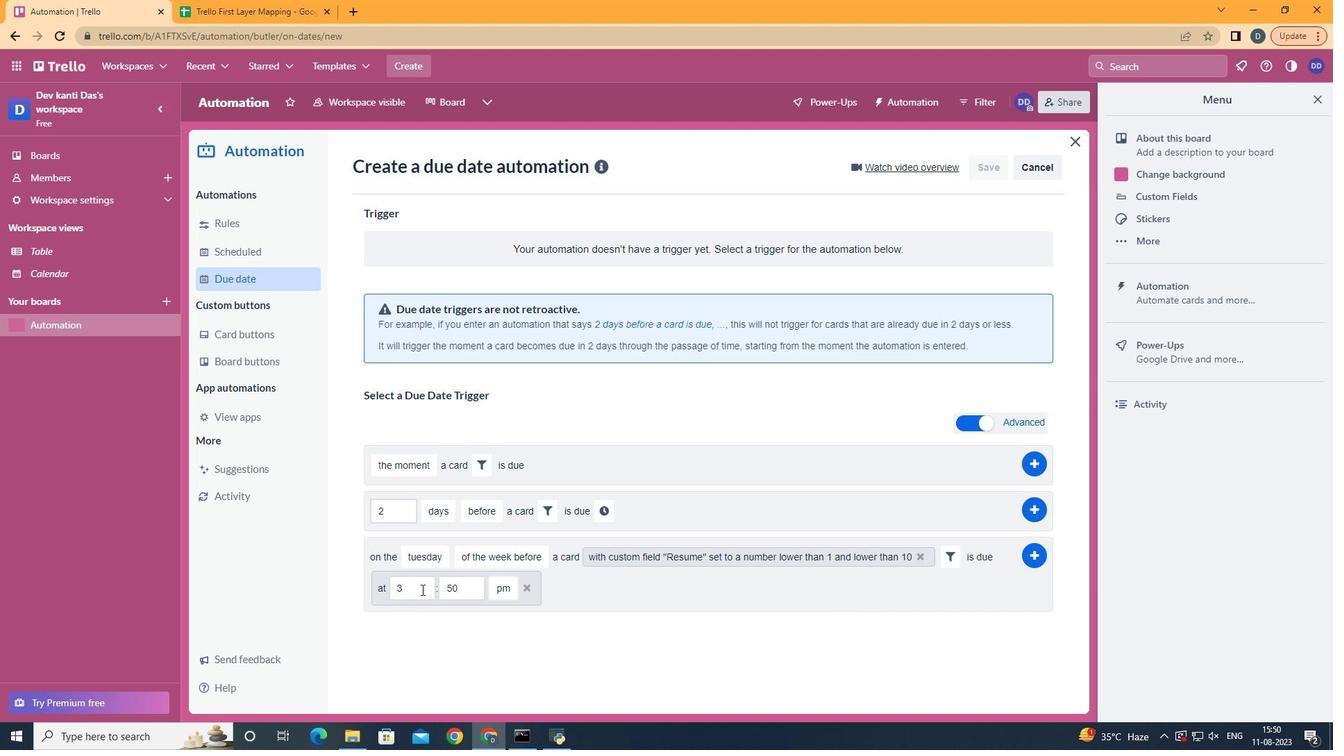 
Action: Mouse moved to (425, 592)
Screenshot: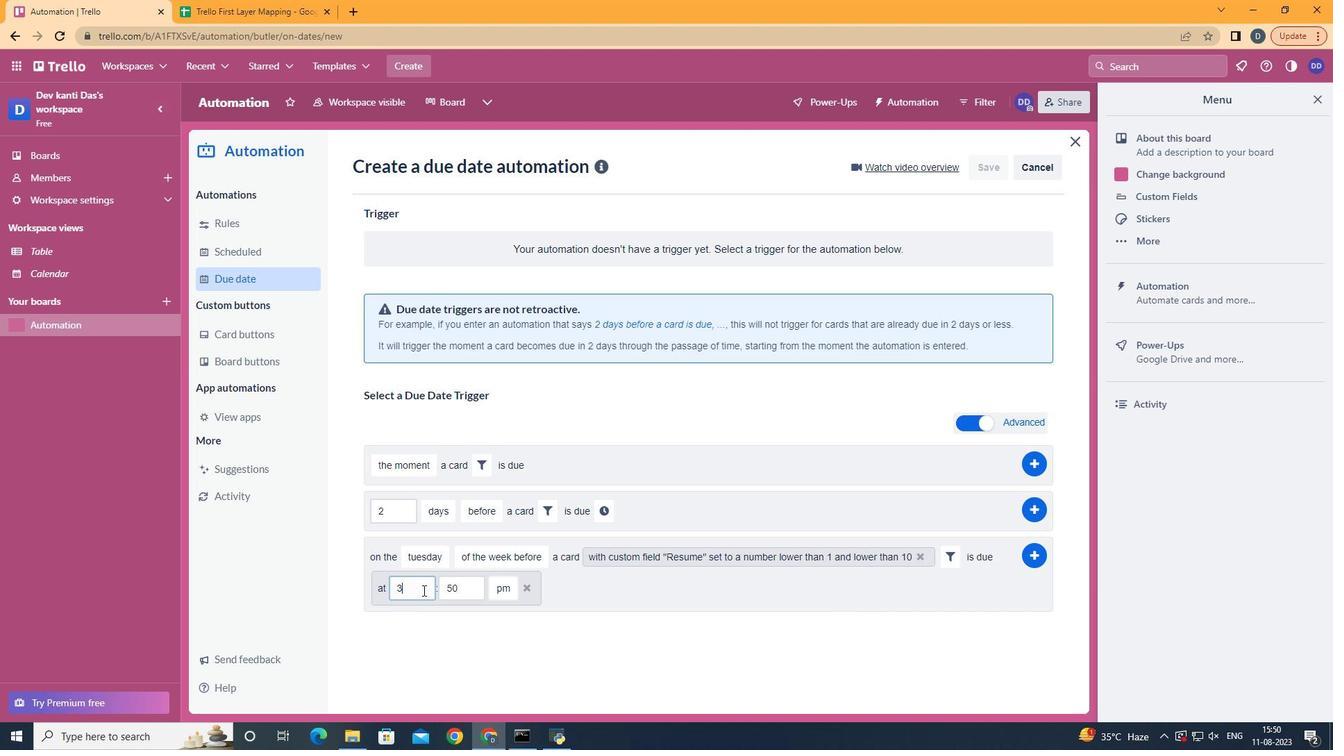 
Action: Mouse pressed left at (425, 592)
Screenshot: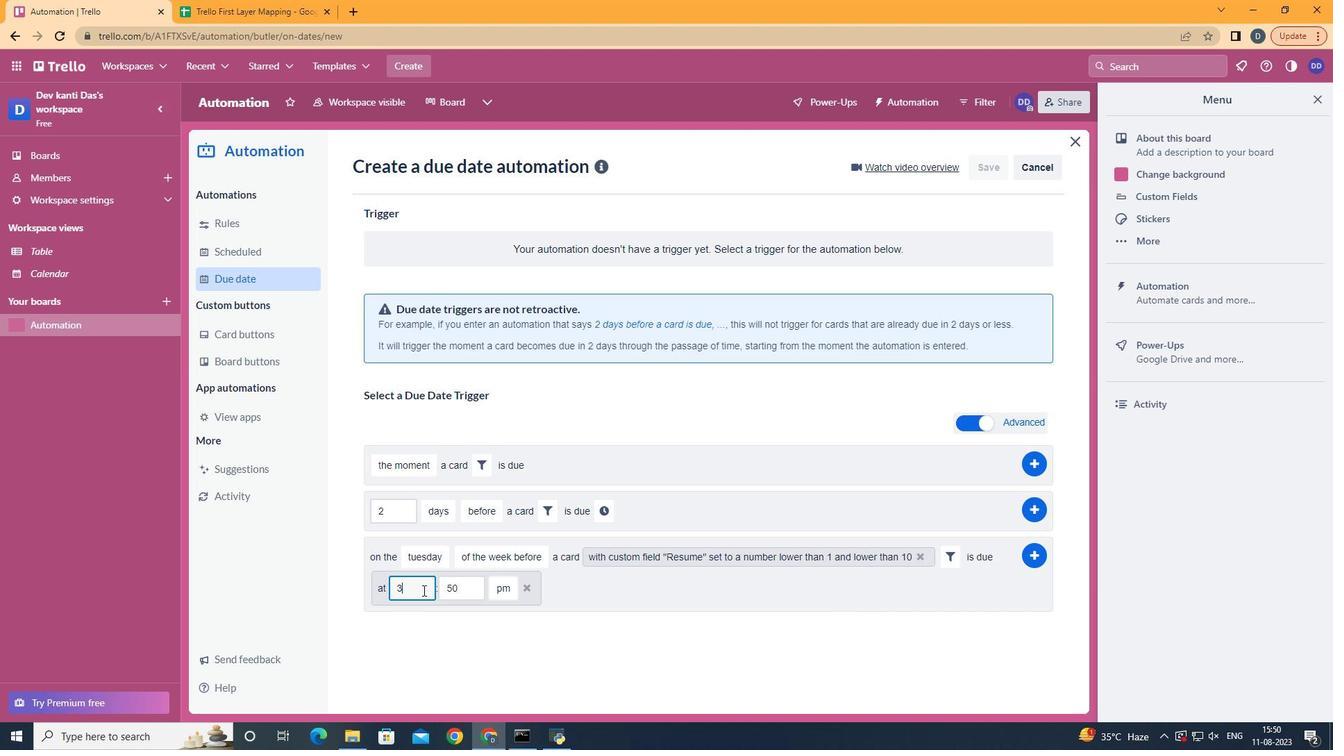 
Action: Key pressed <Key.backspace>11
Screenshot: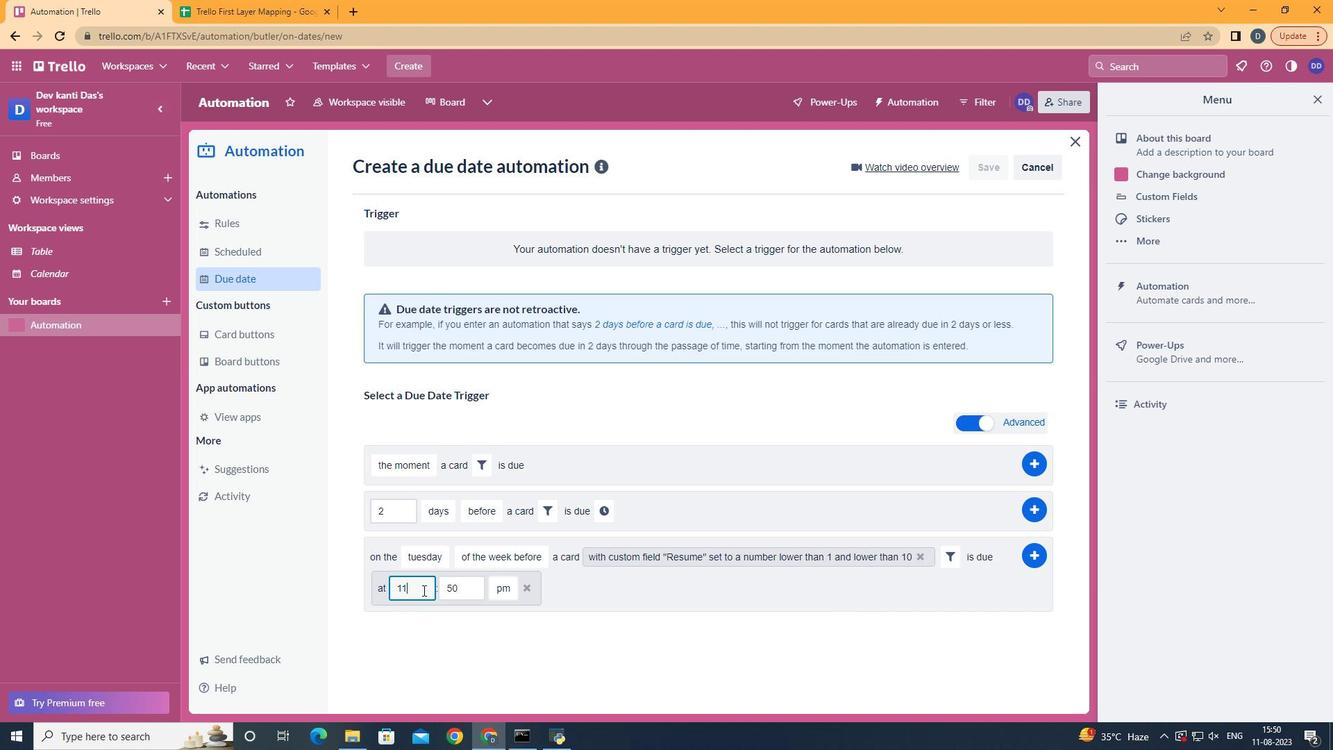 
Action: Mouse moved to (466, 581)
Screenshot: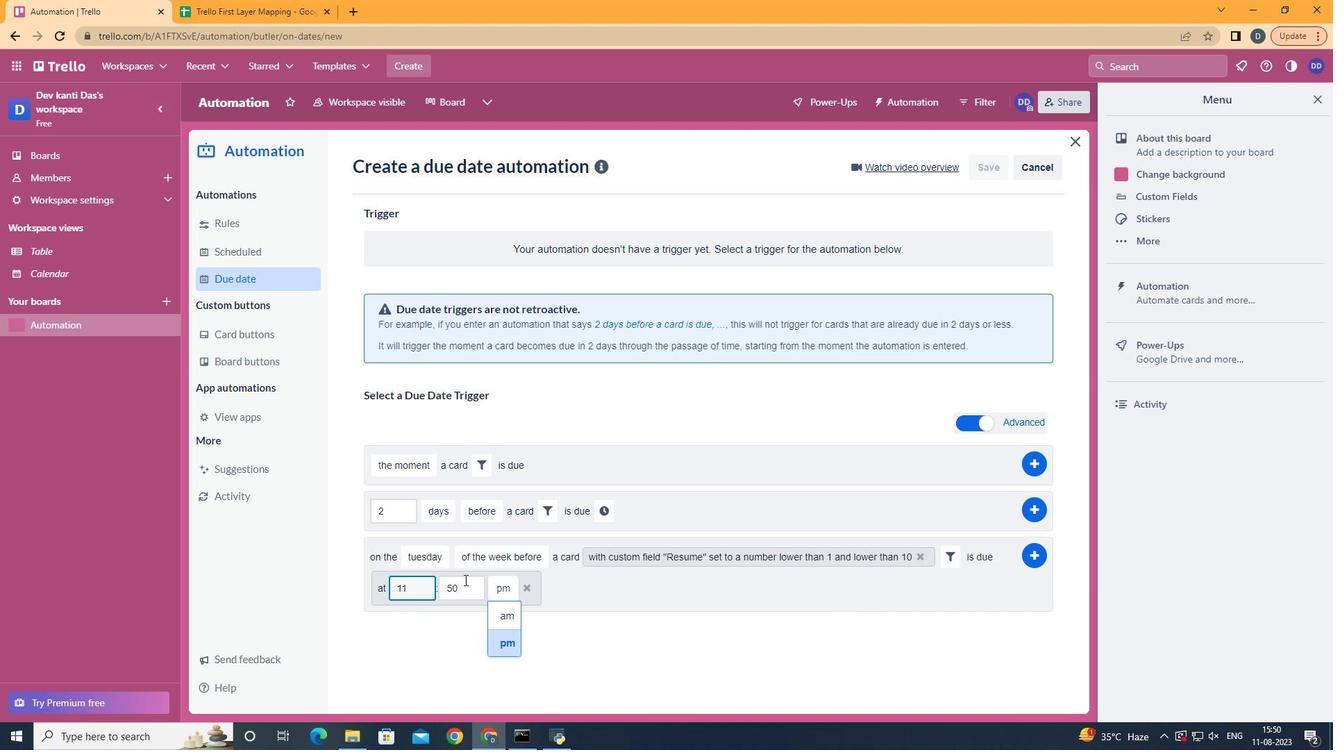 
Action: Mouse pressed left at (466, 581)
Screenshot: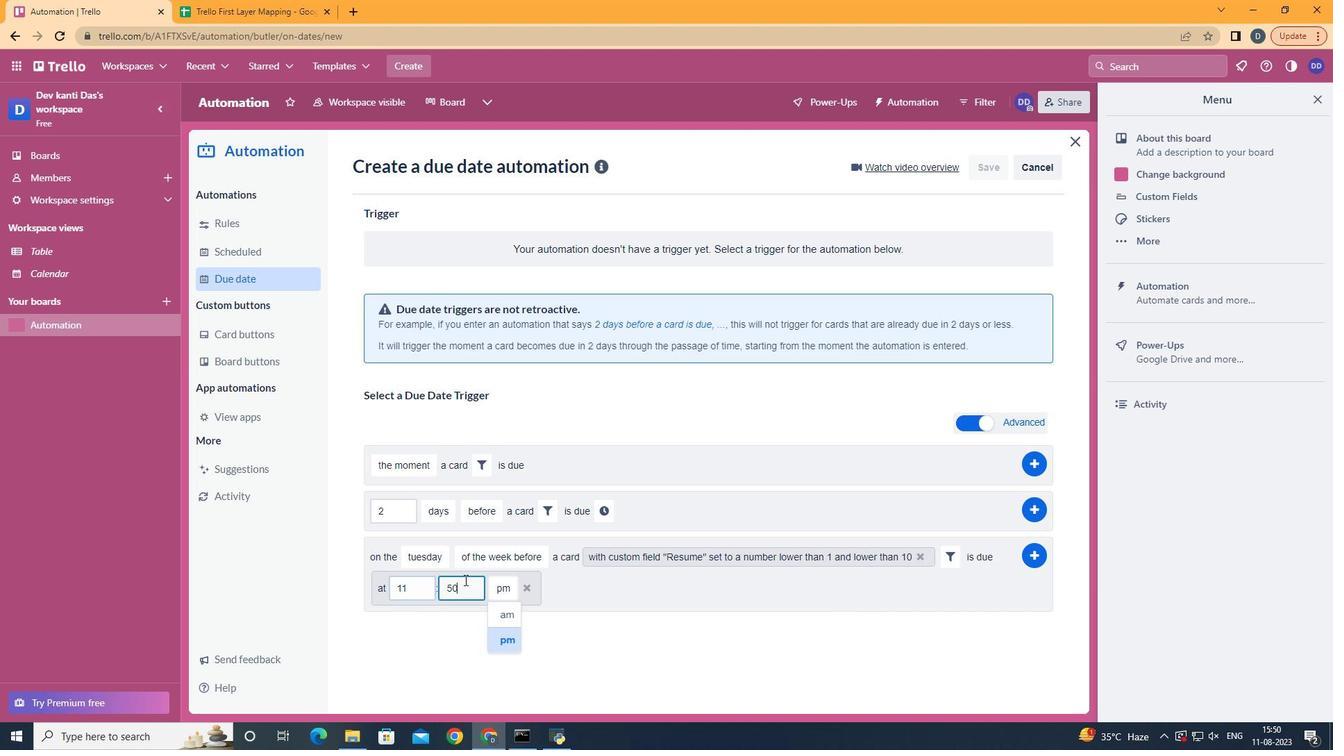 
Action: Key pressed <Key.backspace><Key.backspace>00
Screenshot: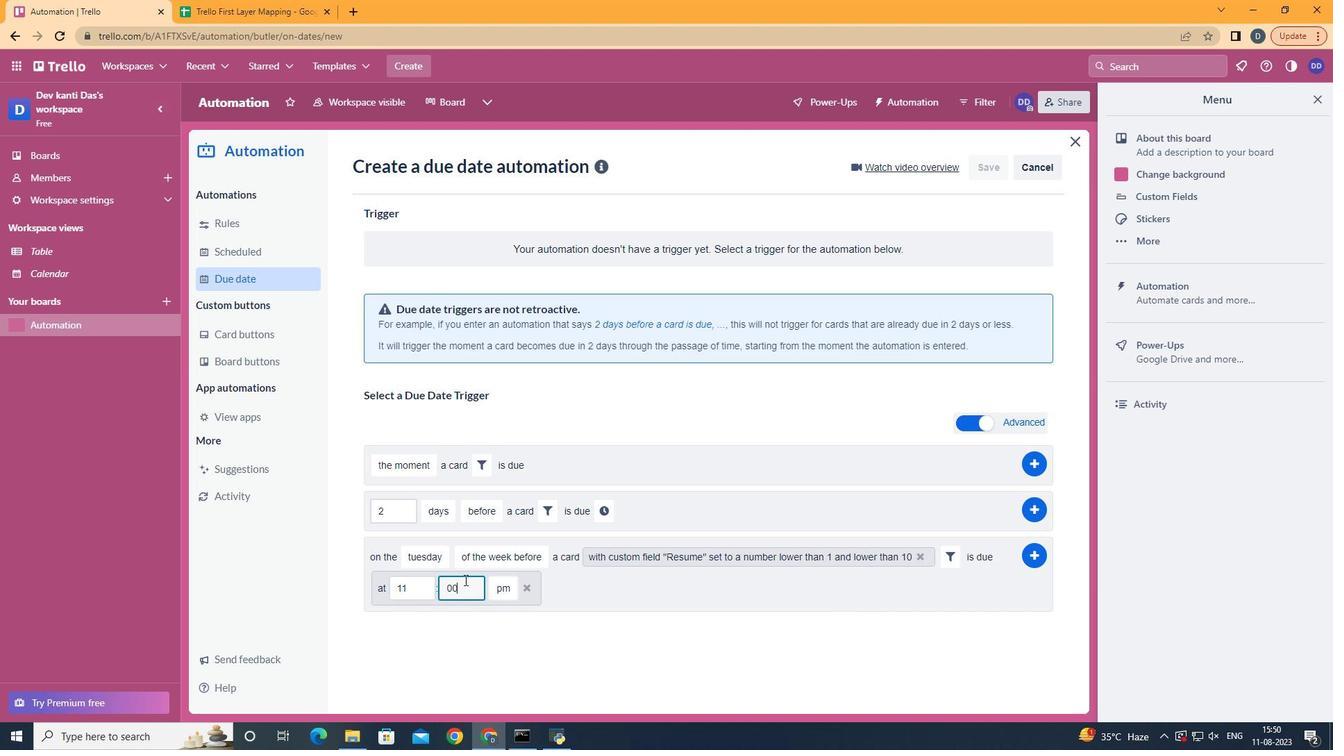 
Action: Mouse moved to (509, 614)
Screenshot: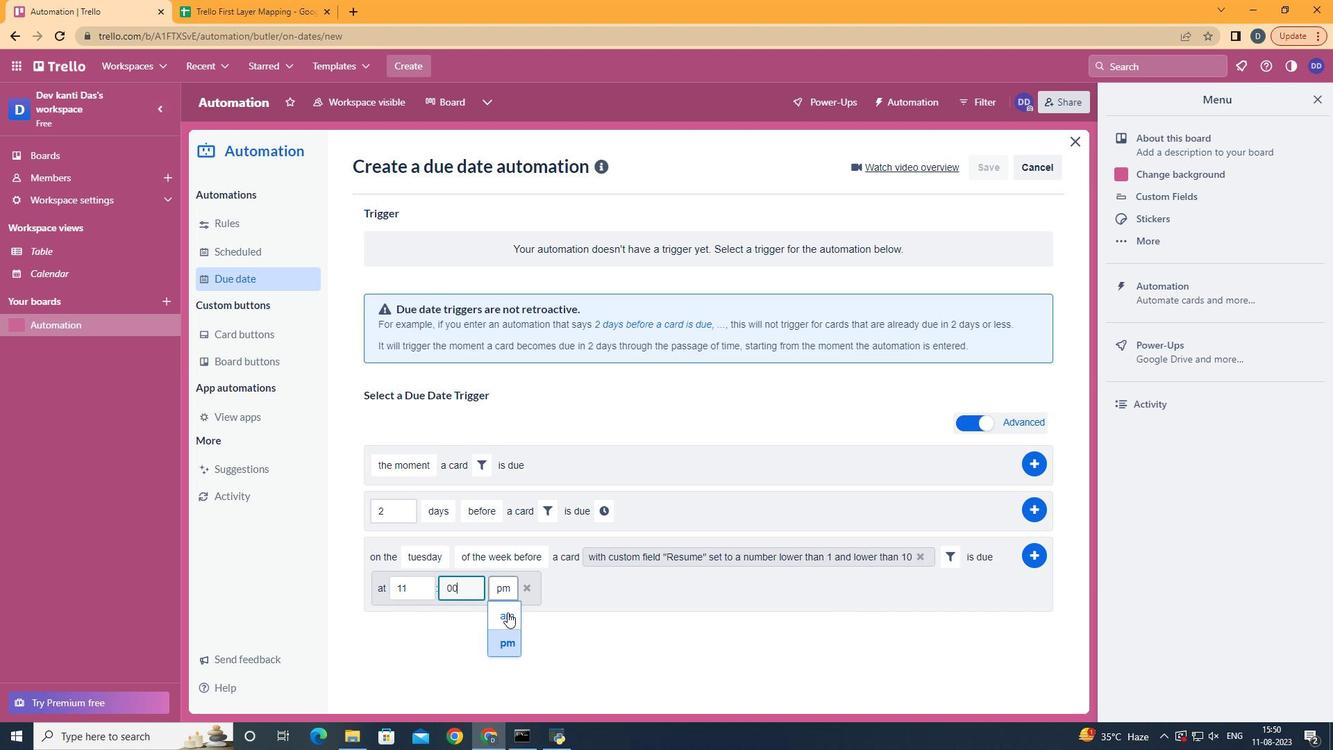 
Action: Mouse pressed left at (509, 614)
Screenshot: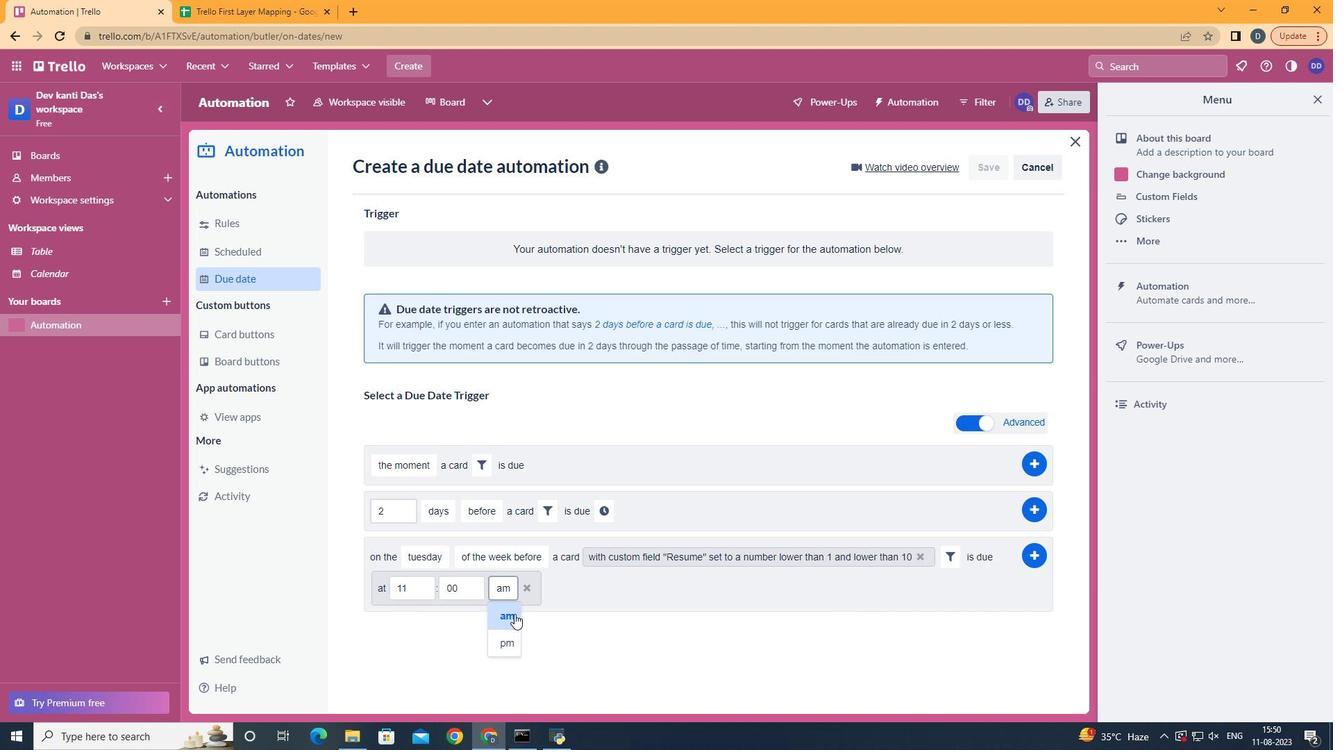 
Action: Mouse moved to (1032, 555)
Screenshot: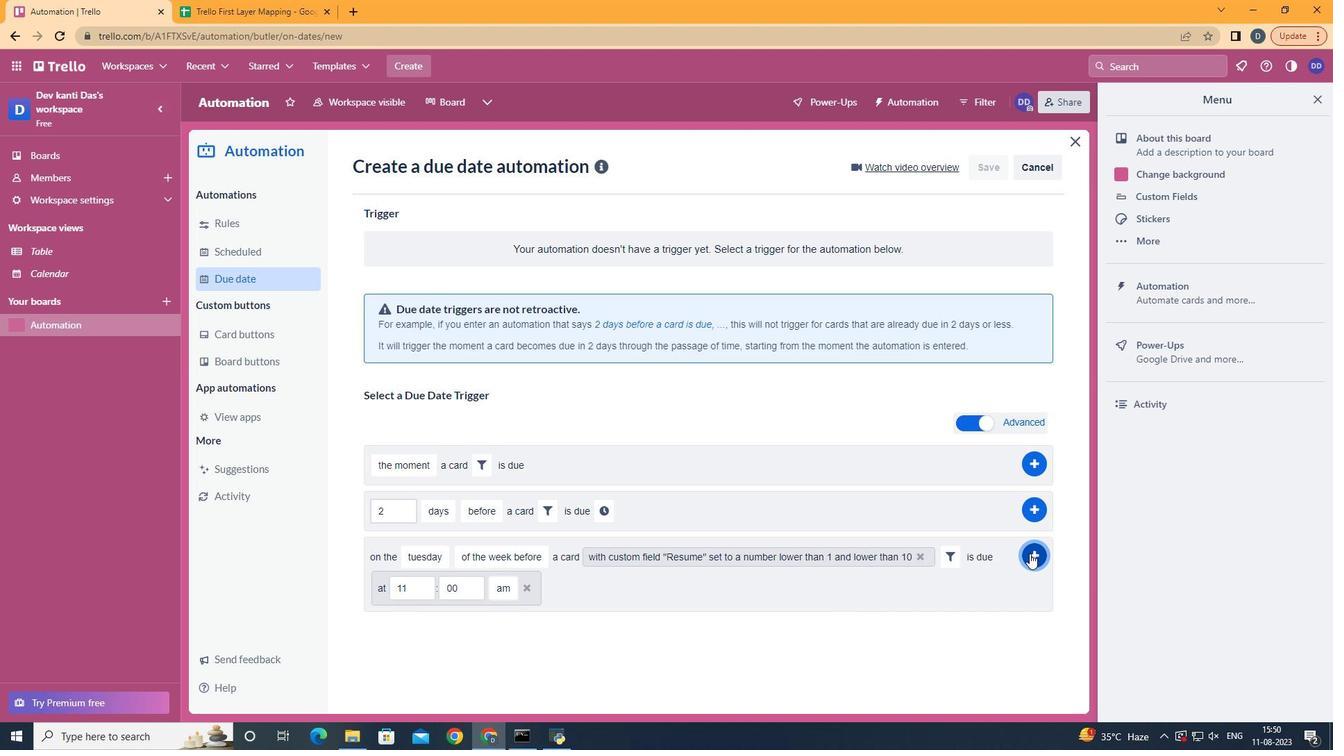 
Action: Mouse pressed left at (1032, 555)
Screenshot: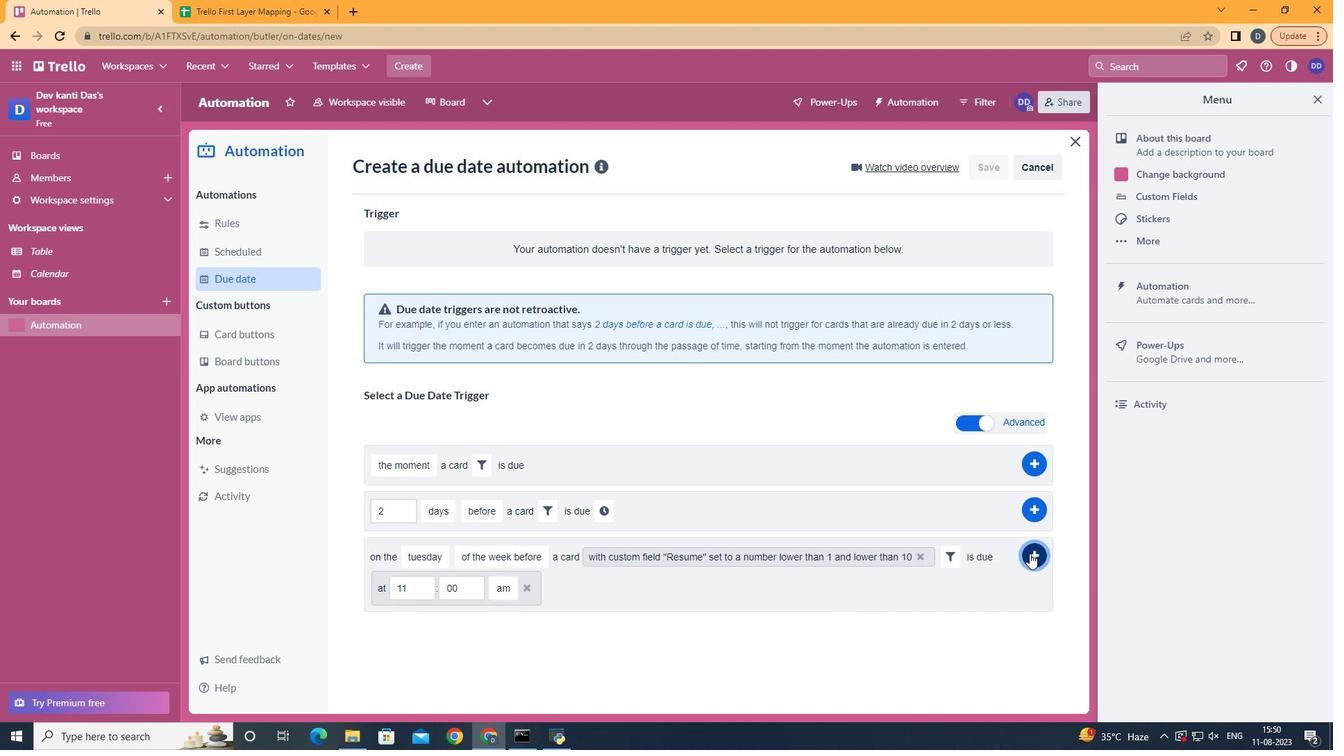 
